 Task: Open Card Critical Path Analysis Review in Board Employee Benefits Packages to Workspace Employee Relations and add a team member Softage.3@softage.net, a label Purple, a checklist Sales Forecasting, an attachment from your google drive, a color Purple and finally, add a card description 'Develop and launch new customer feedback program for product improvements' and a comment 'This task requires us to be proactive in identifying potential risks and taking steps to mitigate them.'. Add a start date 'Jan 07, 1900' with a due date 'Jan 14, 1900'
Action: Mouse moved to (63, 278)
Screenshot: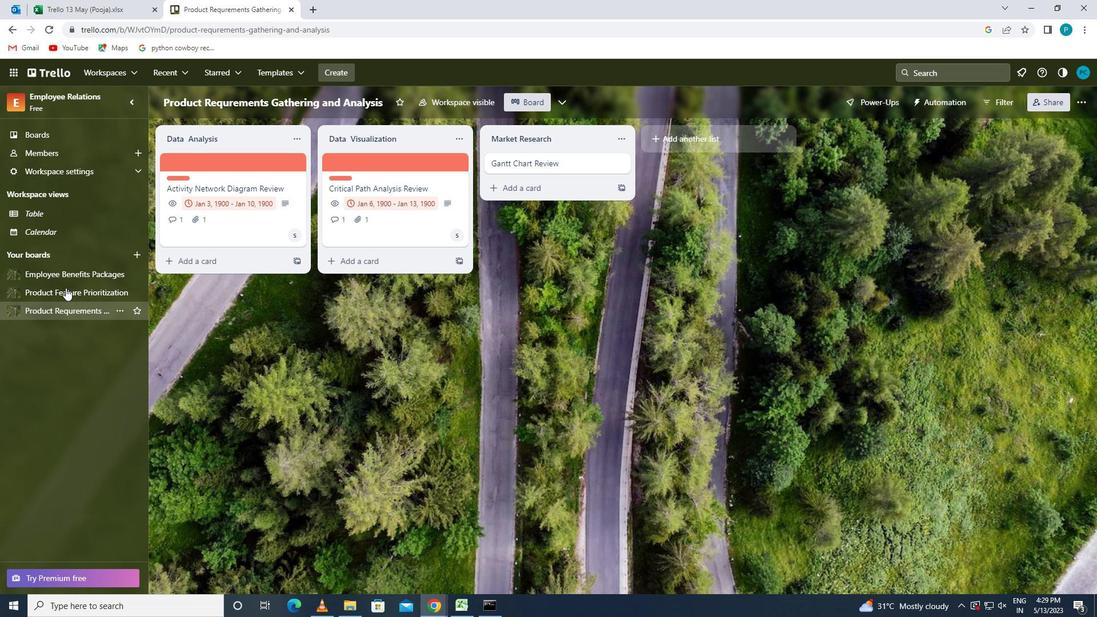 
Action: Mouse pressed left at (63, 278)
Screenshot: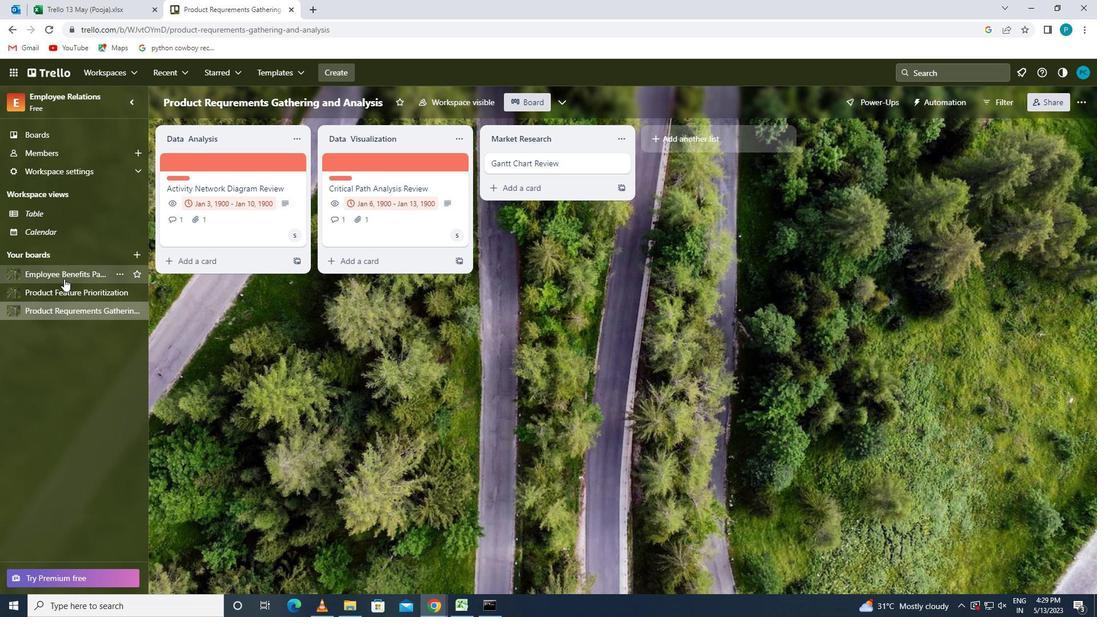 
Action: Mouse moved to (553, 154)
Screenshot: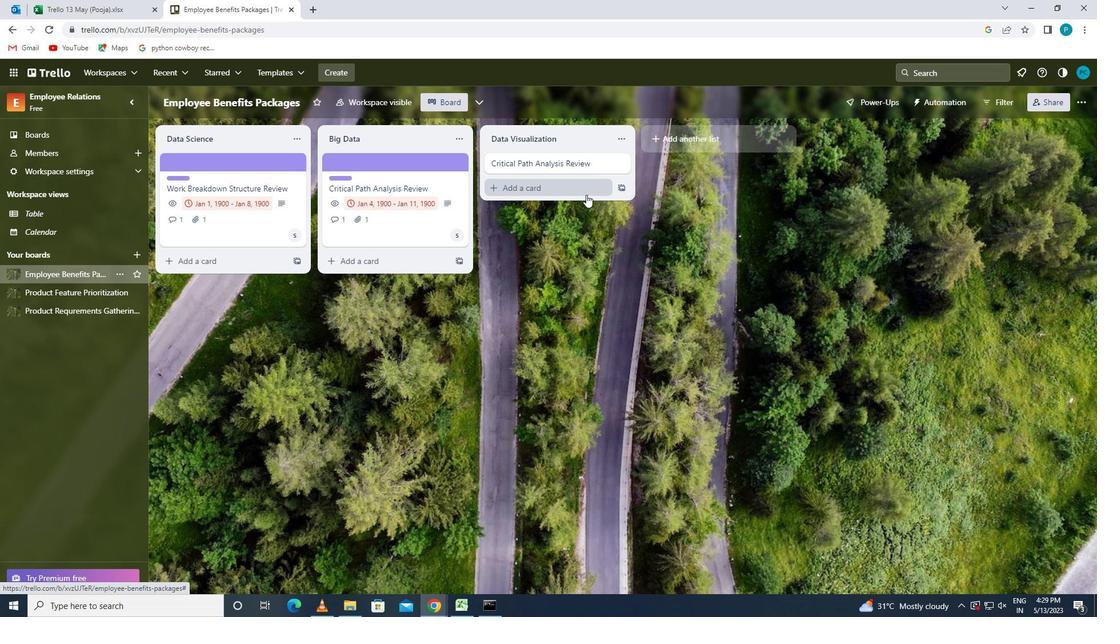 
Action: Mouse pressed left at (553, 154)
Screenshot: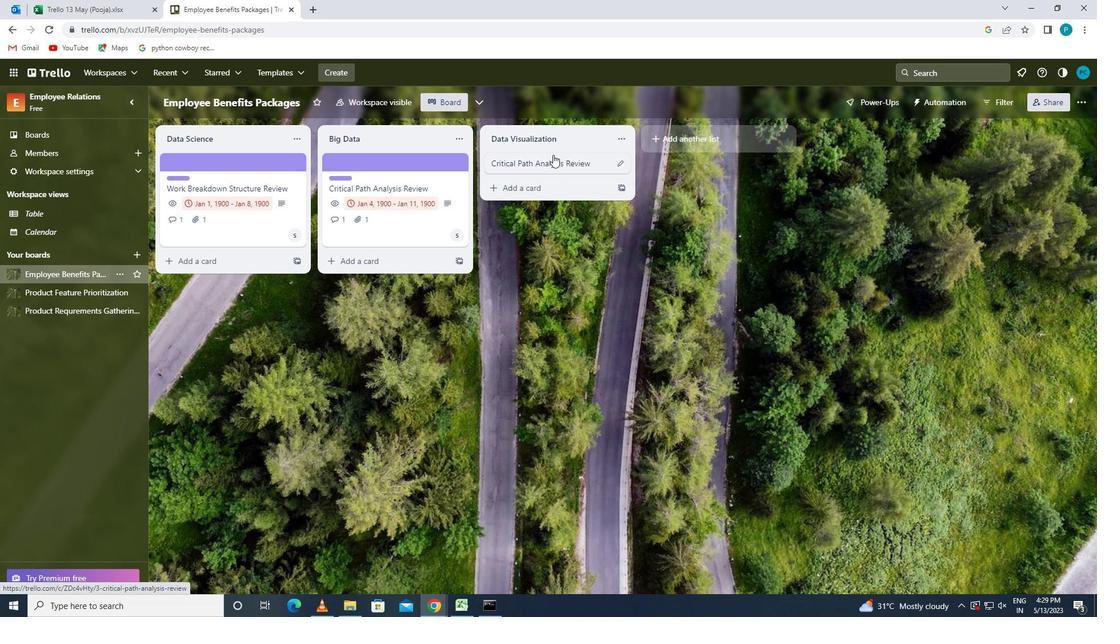 
Action: Mouse moved to (673, 201)
Screenshot: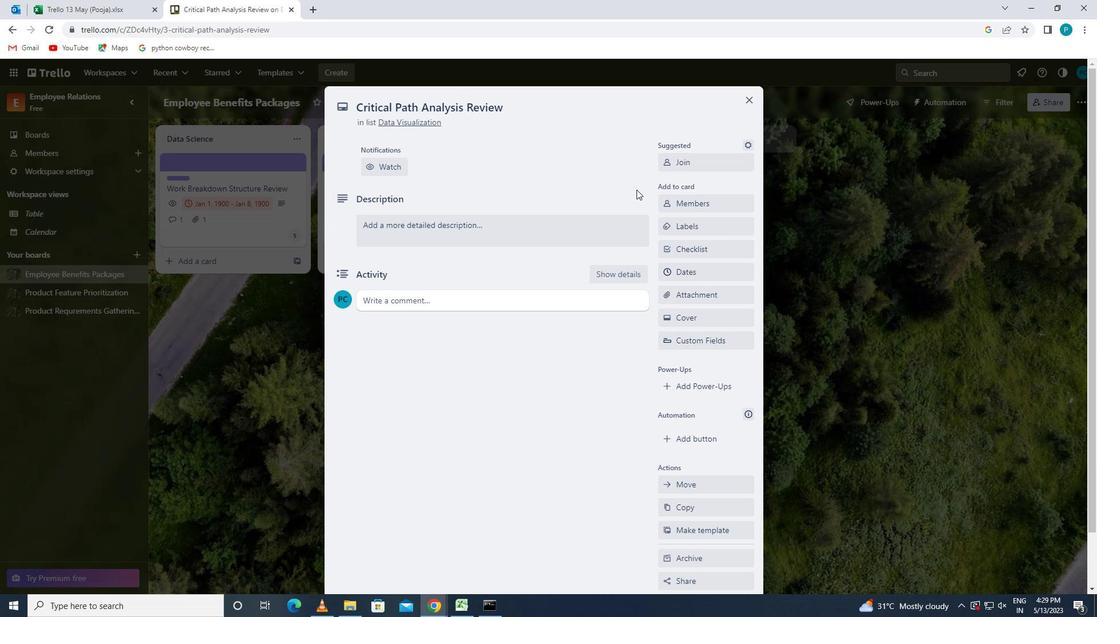 
Action: Mouse pressed left at (673, 201)
Screenshot: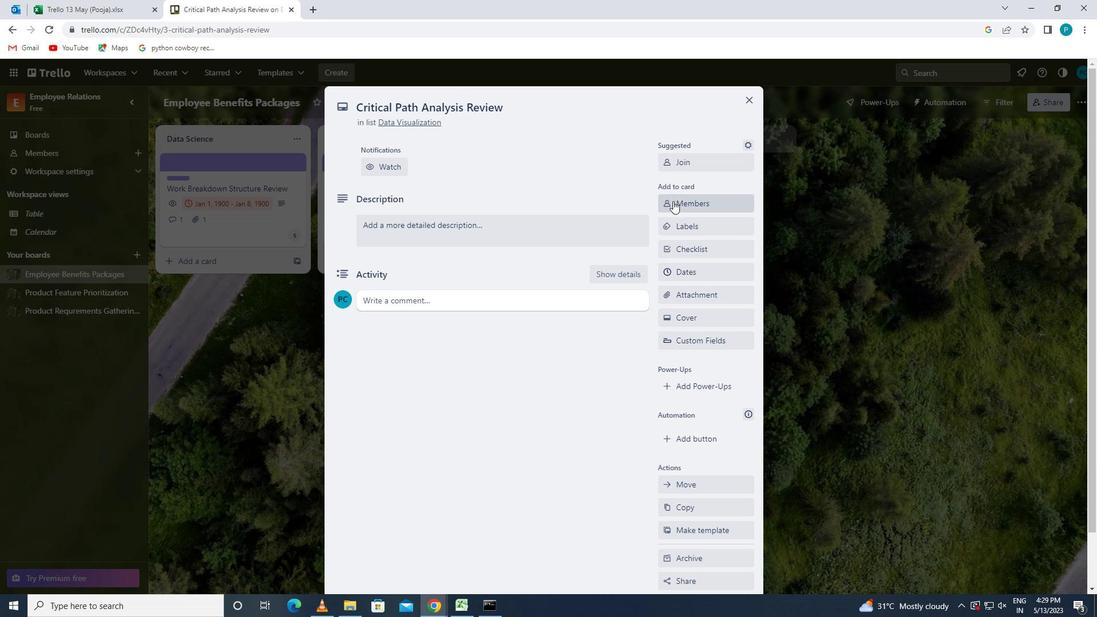 
Action: Mouse moved to (690, 253)
Screenshot: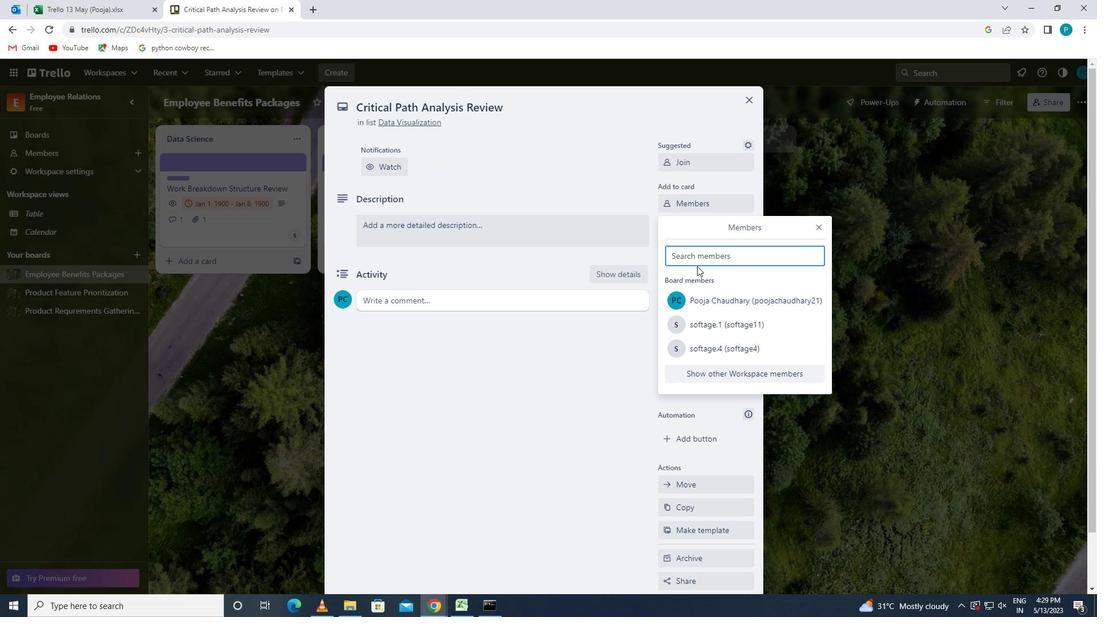 
Action: Mouse pressed left at (690, 253)
Screenshot: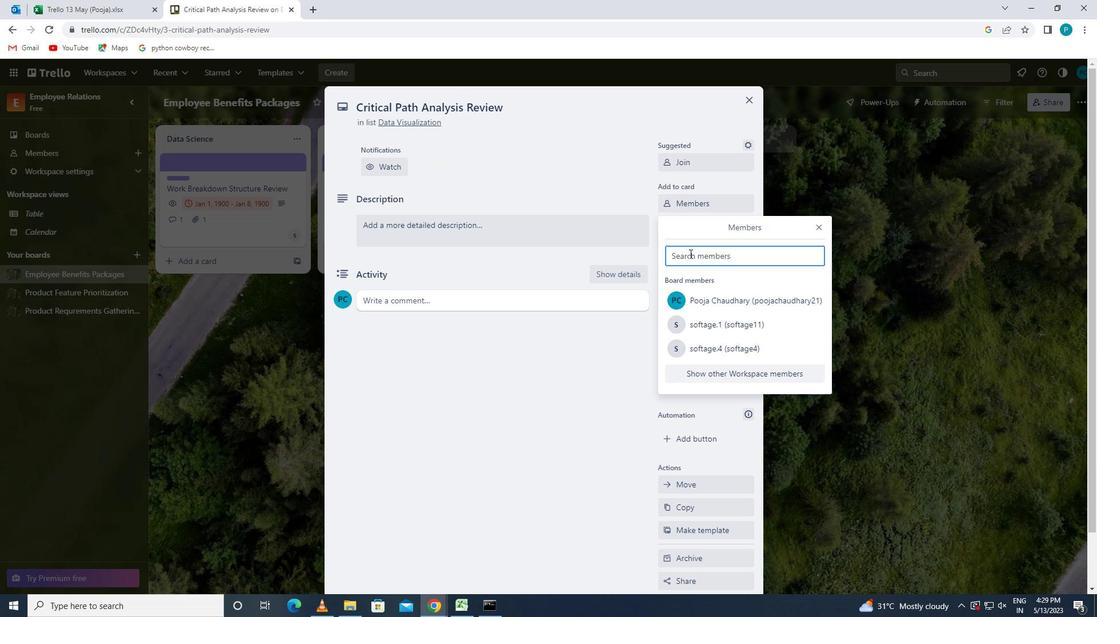 
Action: Key pressed <Key.caps_lock>s<Key.caps_lock>oftage.3
Screenshot: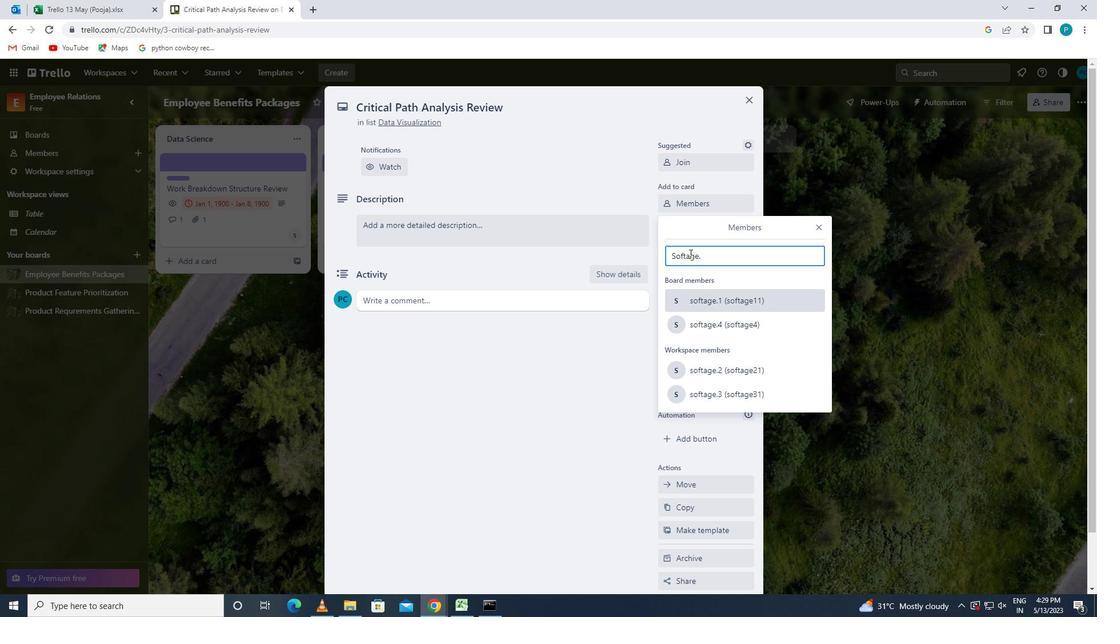 
Action: Mouse moved to (714, 350)
Screenshot: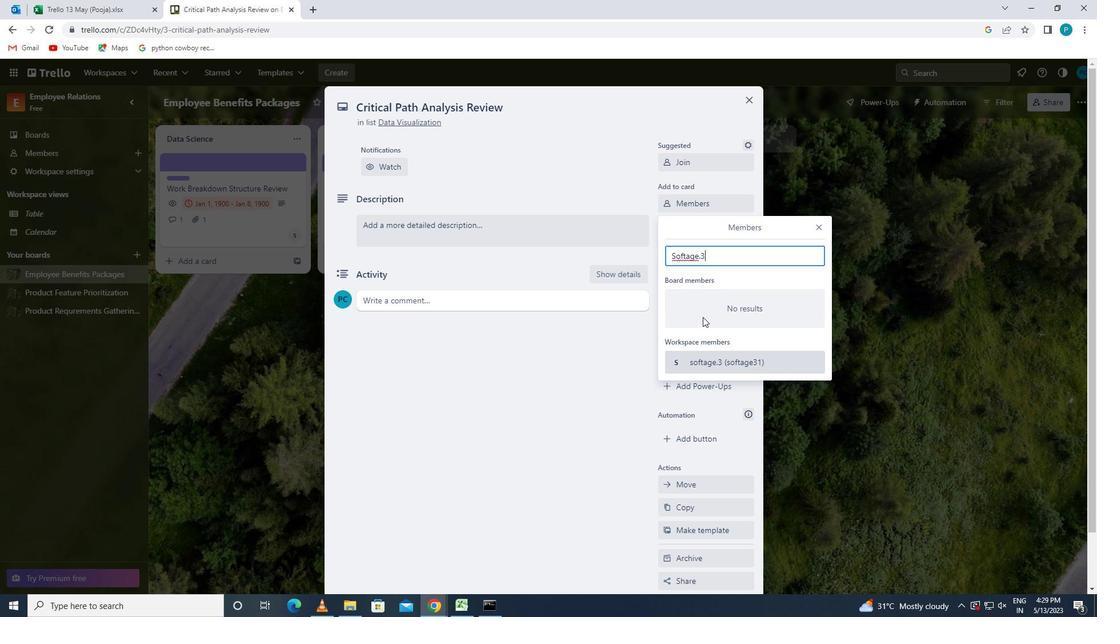 
Action: Mouse pressed left at (714, 350)
Screenshot: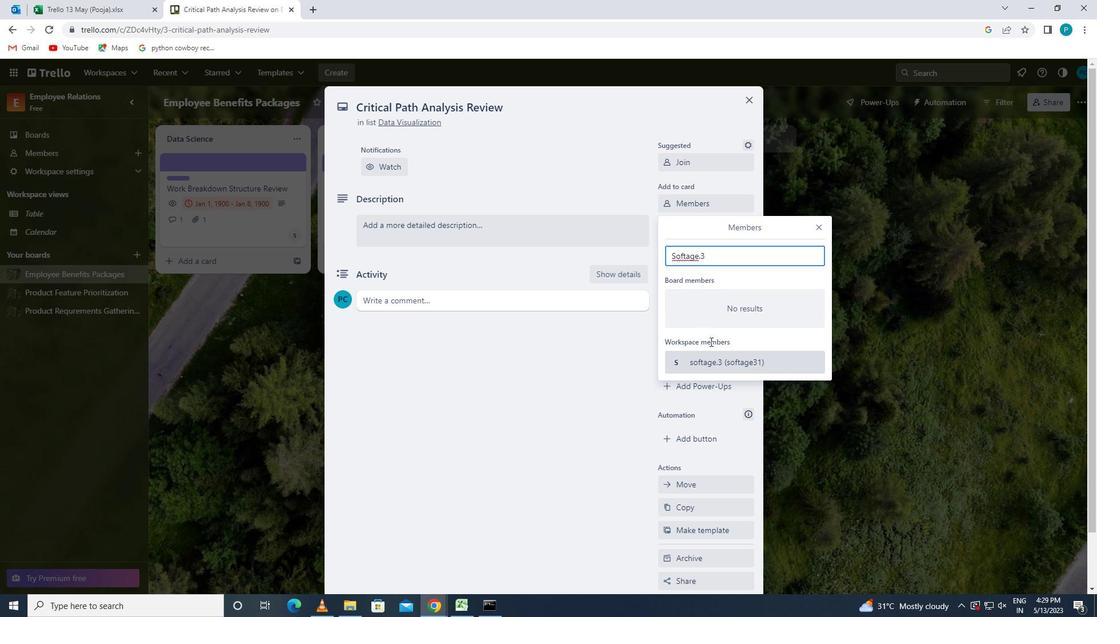 
Action: Mouse moved to (722, 364)
Screenshot: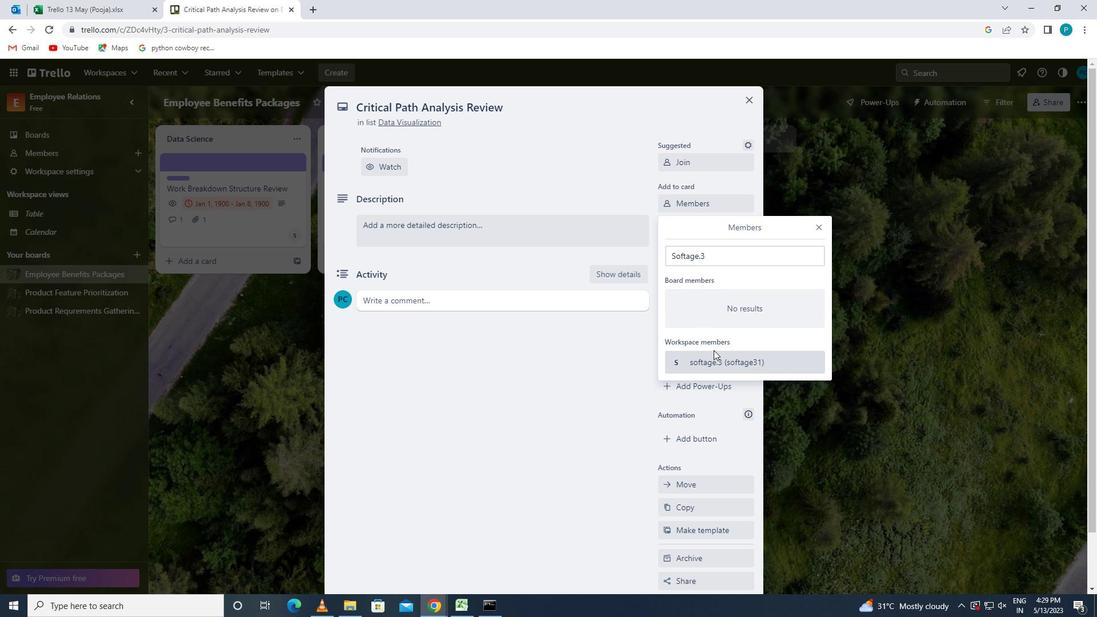 
Action: Mouse pressed left at (722, 364)
Screenshot: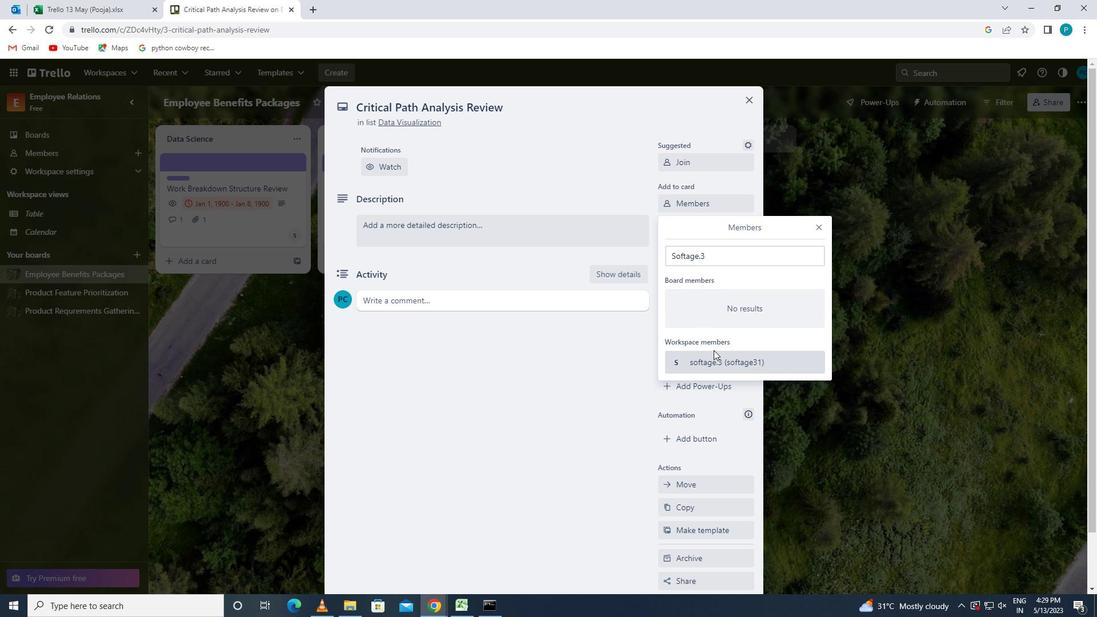
Action: Mouse moved to (817, 225)
Screenshot: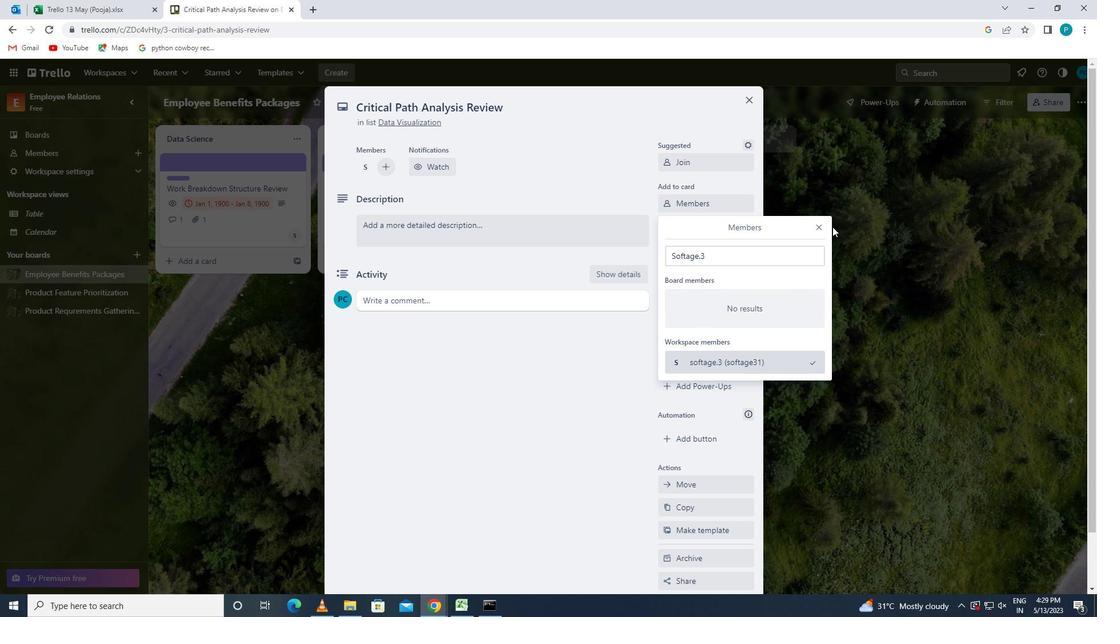 
Action: Mouse pressed left at (817, 225)
Screenshot: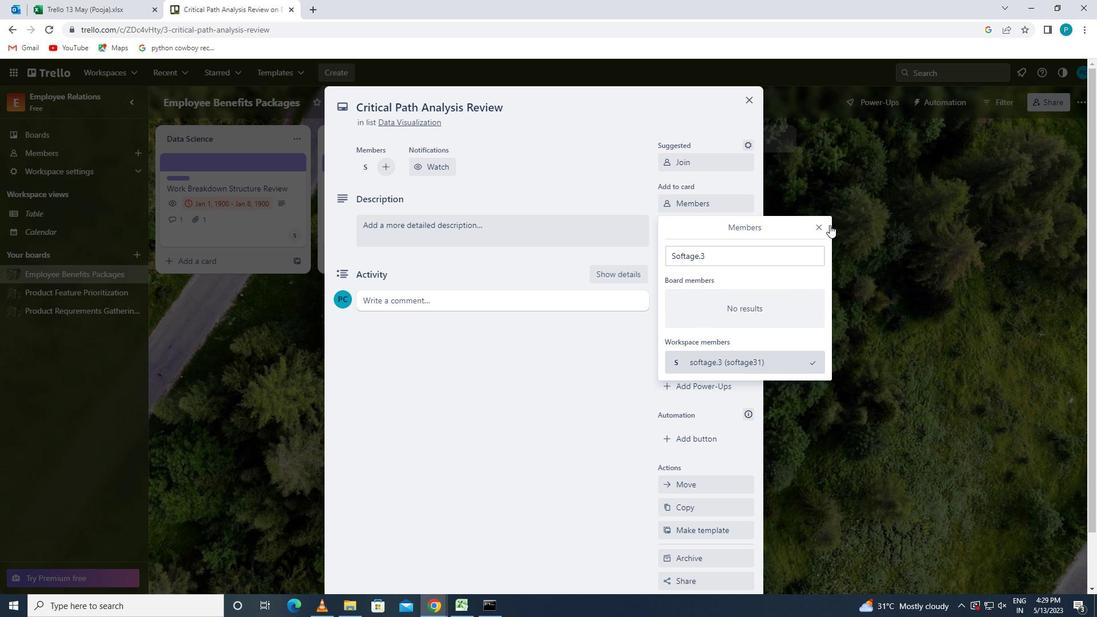 
Action: Mouse moved to (720, 226)
Screenshot: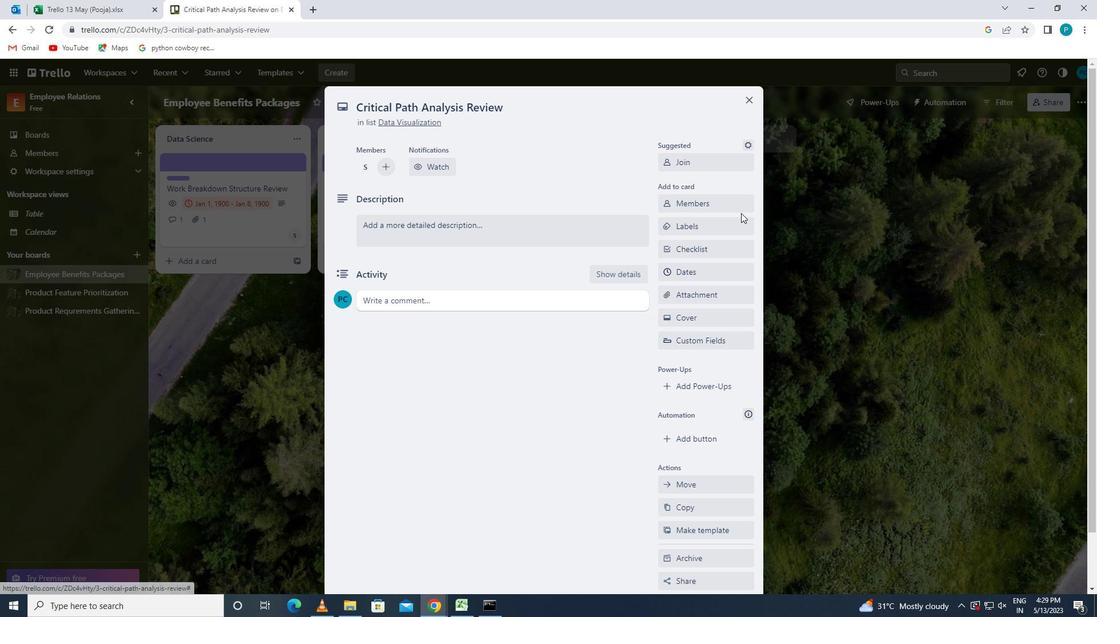 
Action: Mouse pressed left at (720, 226)
Screenshot: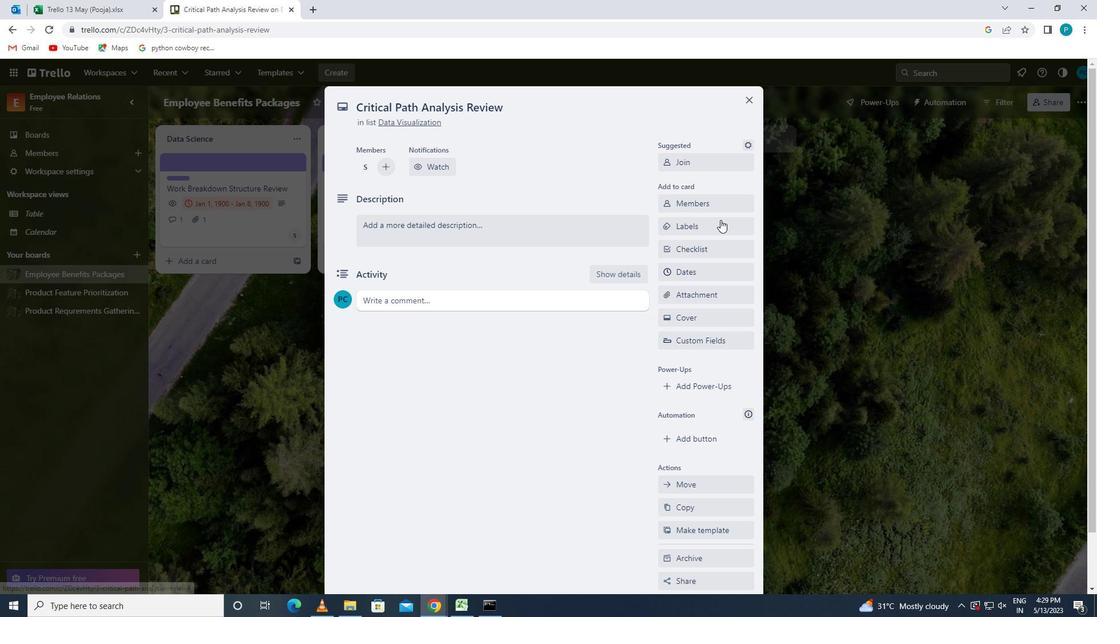 
Action: Mouse moved to (695, 445)
Screenshot: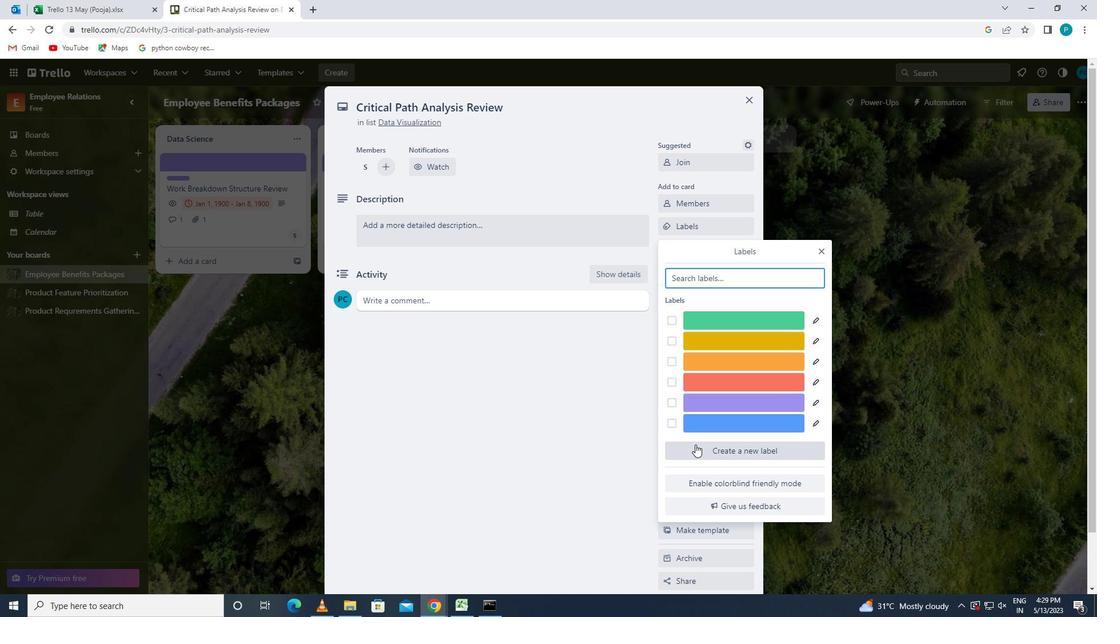 
Action: Mouse pressed left at (695, 445)
Screenshot: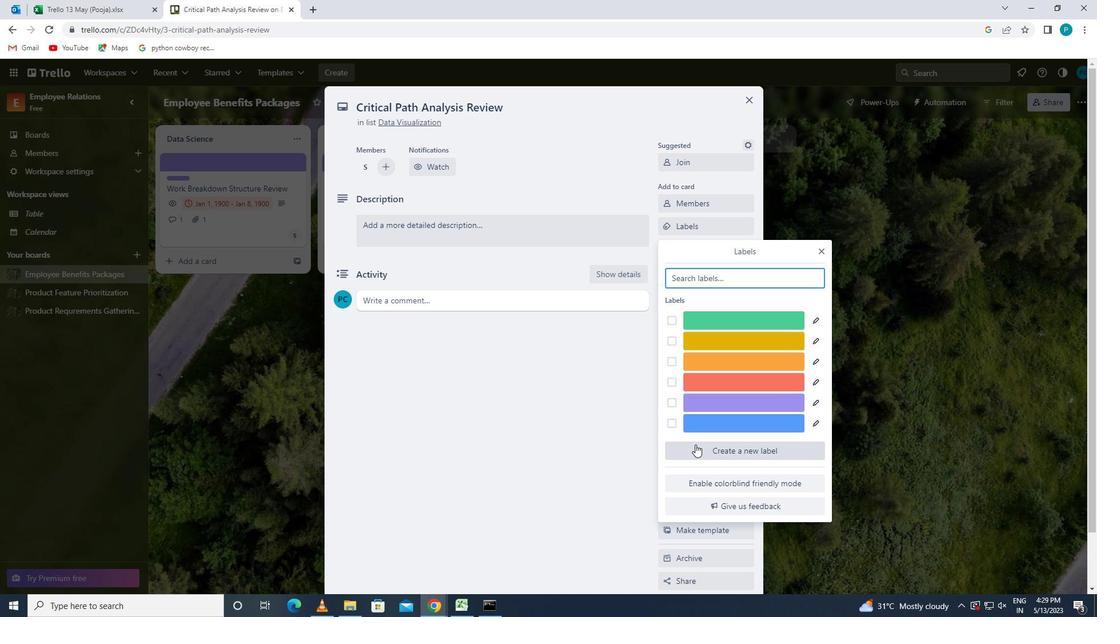 
Action: Mouse moved to (818, 421)
Screenshot: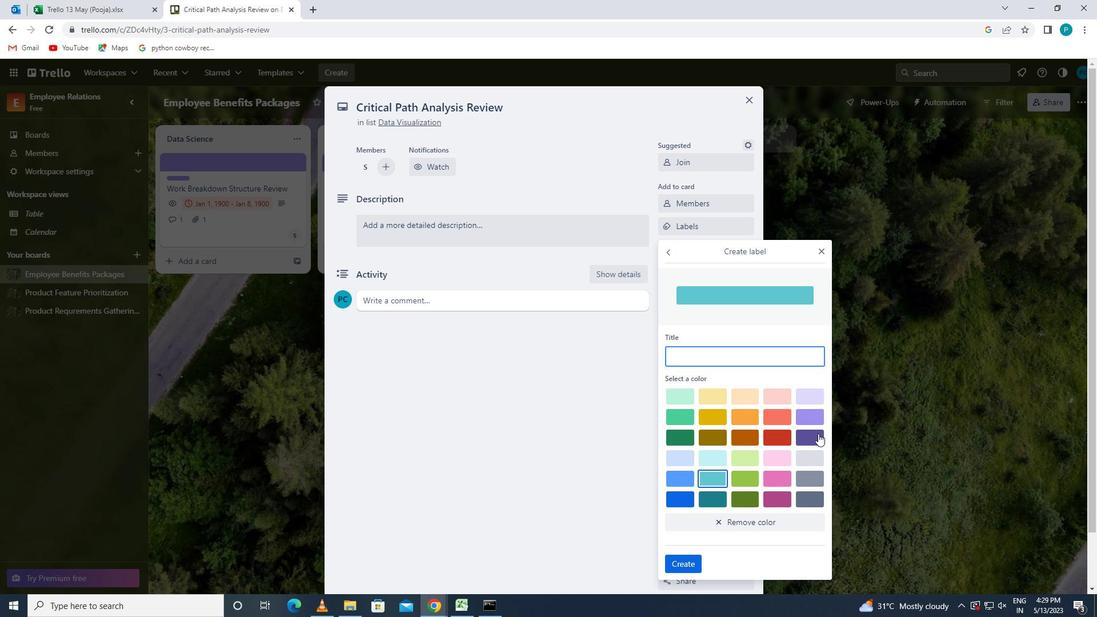 
Action: Mouse pressed left at (818, 421)
Screenshot: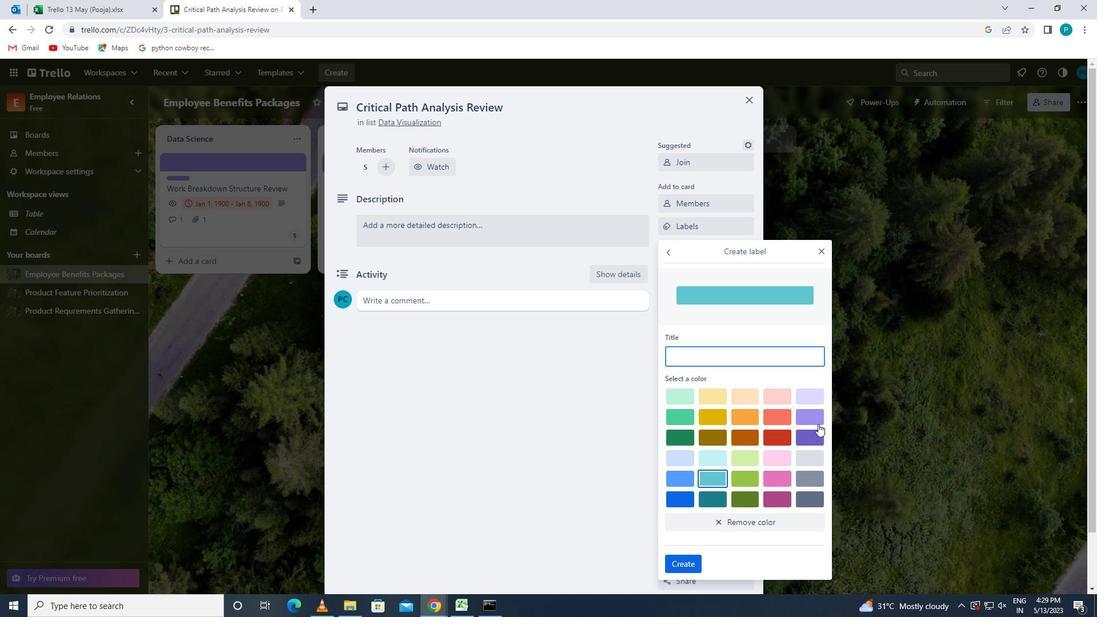 
Action: Mouse moved to (684, 562)
Screenshot: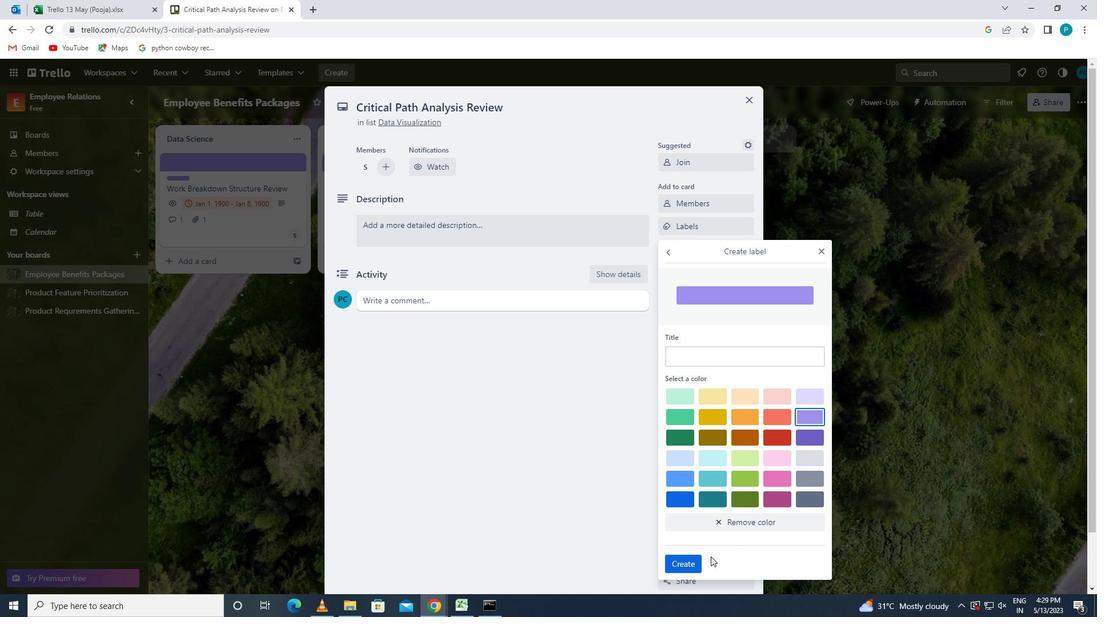
Action: Mouse pressed left at (684, 562)
Screenshot: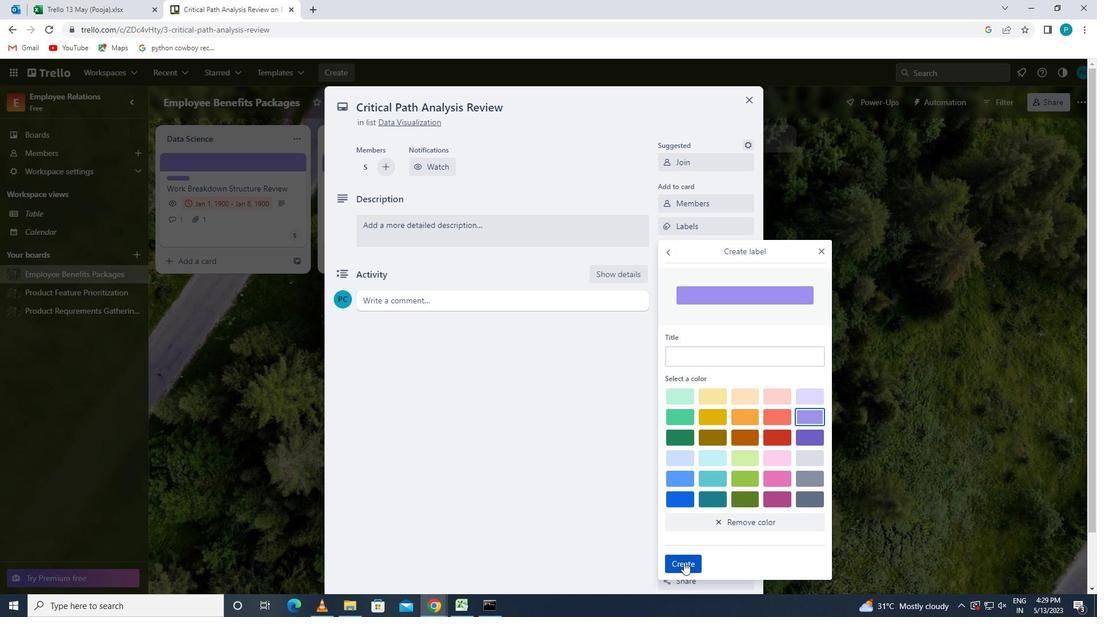 
Action: Mouse moved to (823, 249)
Screenshot: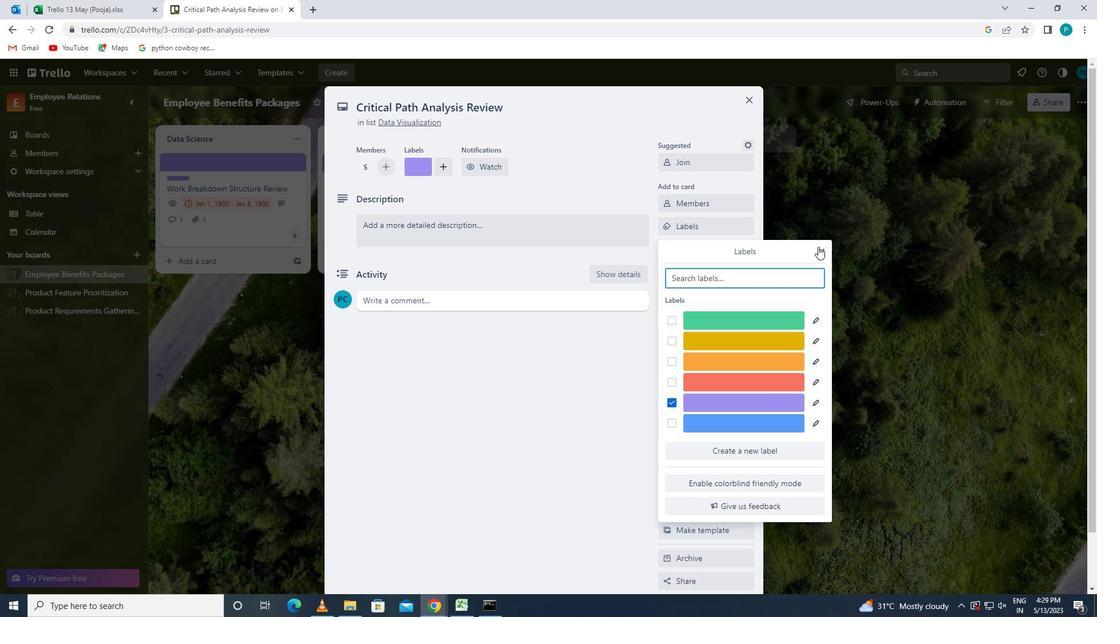 
Action: Mouse pressed left at (823, 249)
Screenshot: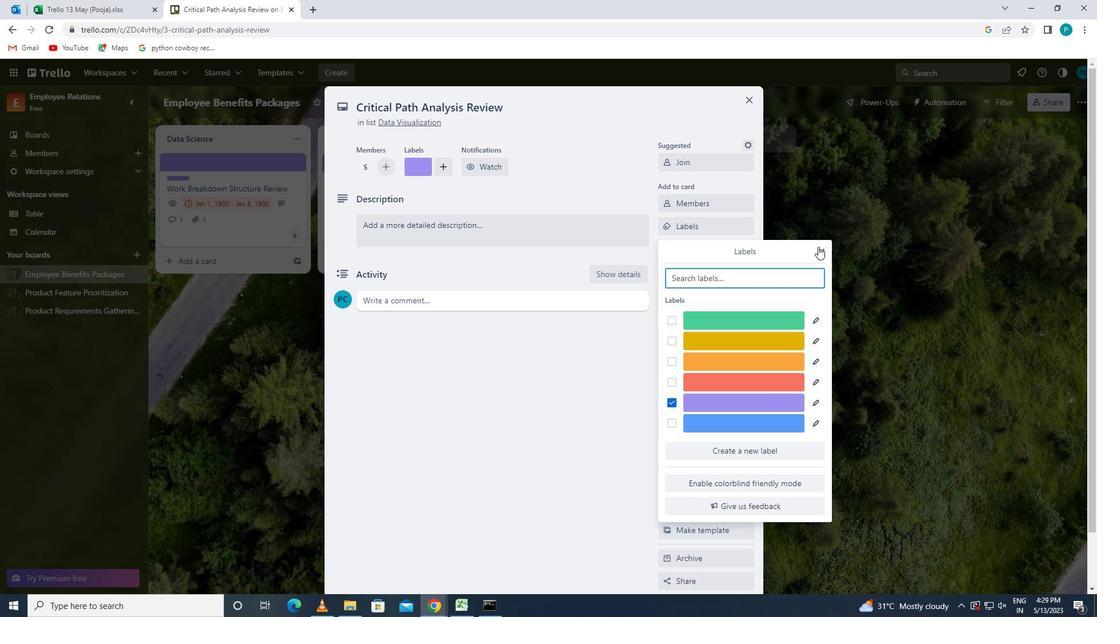 
Action: Mouse moved to (692, 254)
Screenshot: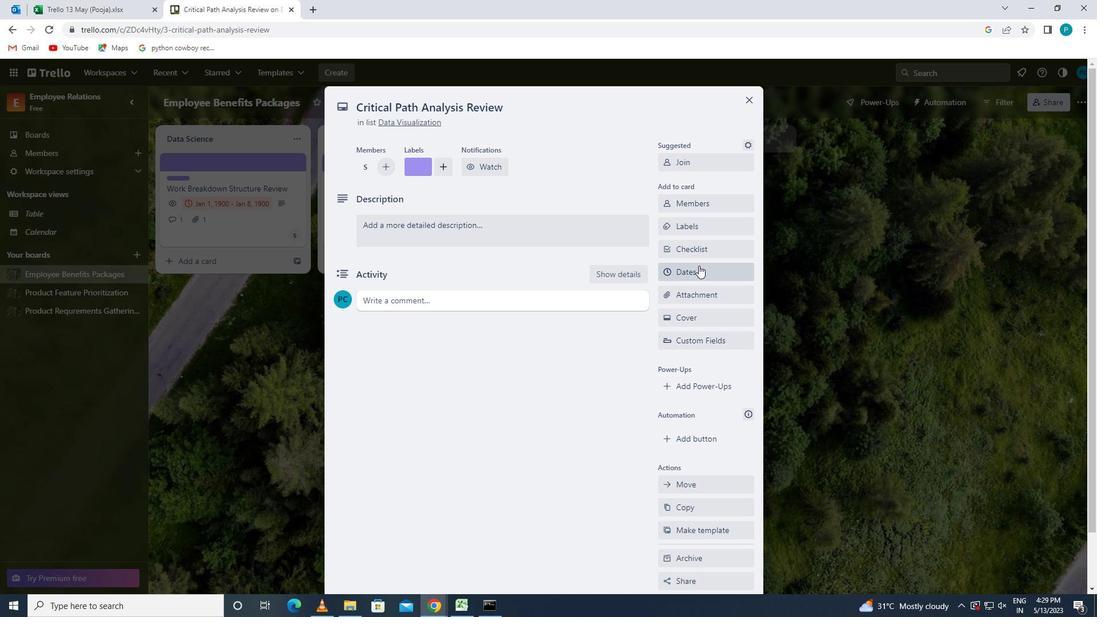 
Action: Mouse pressed left at (692, 254)
Screenshot: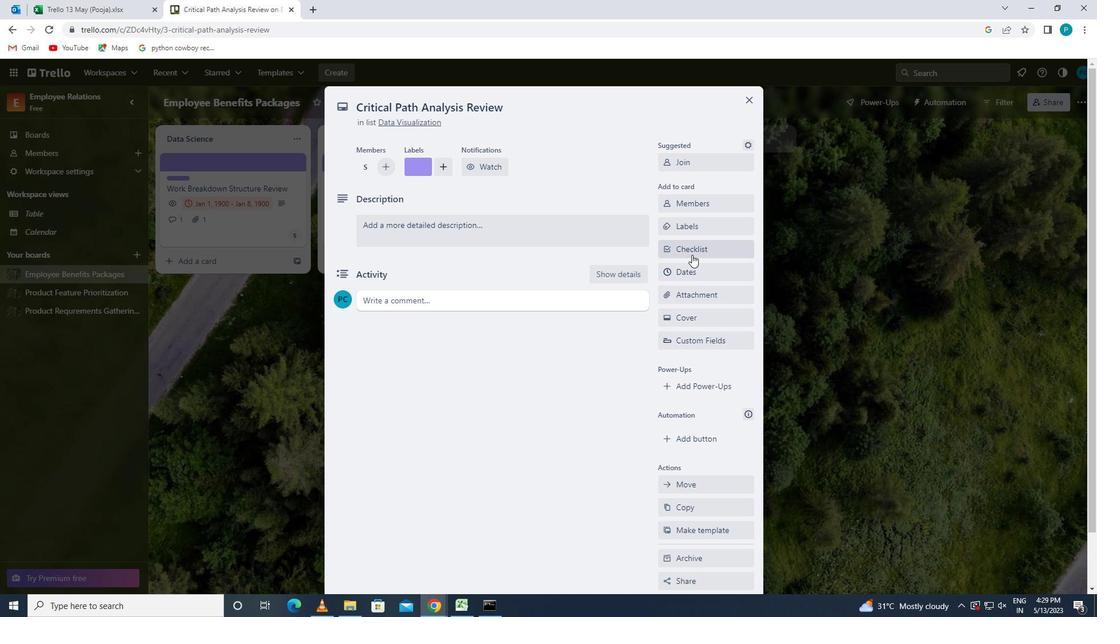 
Action: Mouse moved to (691, 319)
Screenshot: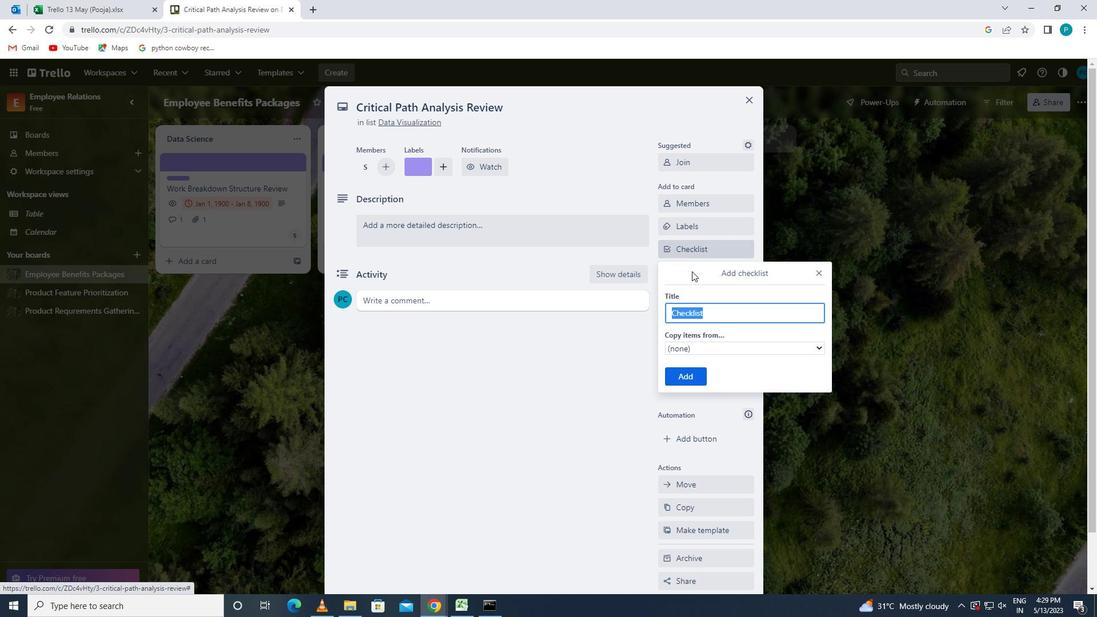 
Action: Key pressed <Key.caps_lock>s<Key.caps_lock>a
Screenshot: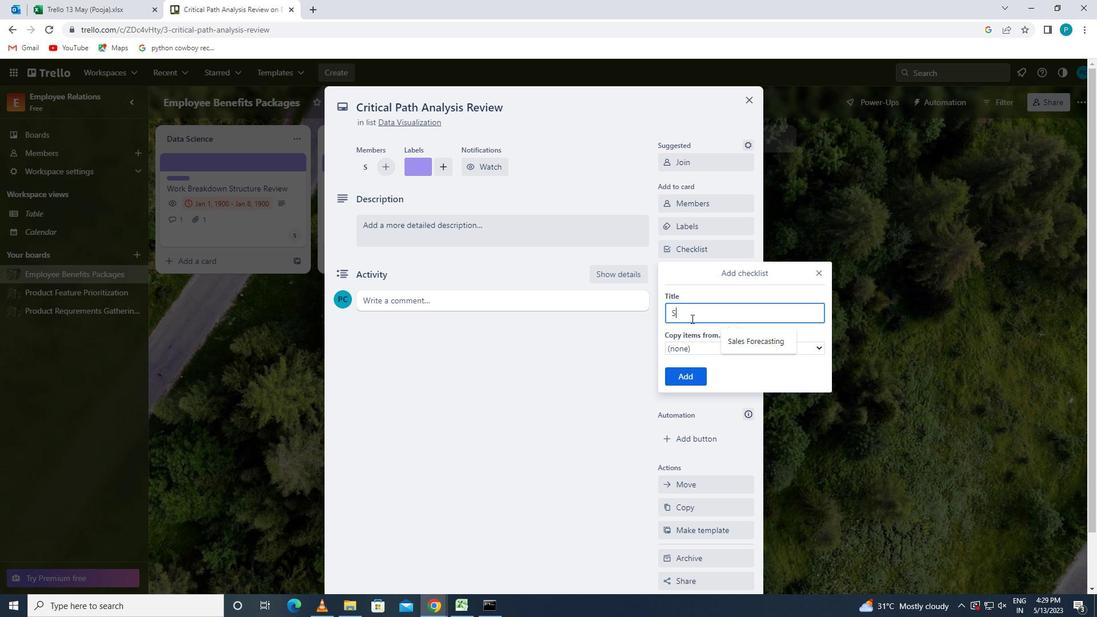 
Action: Mouse moved to (749, 341)
Screenshot: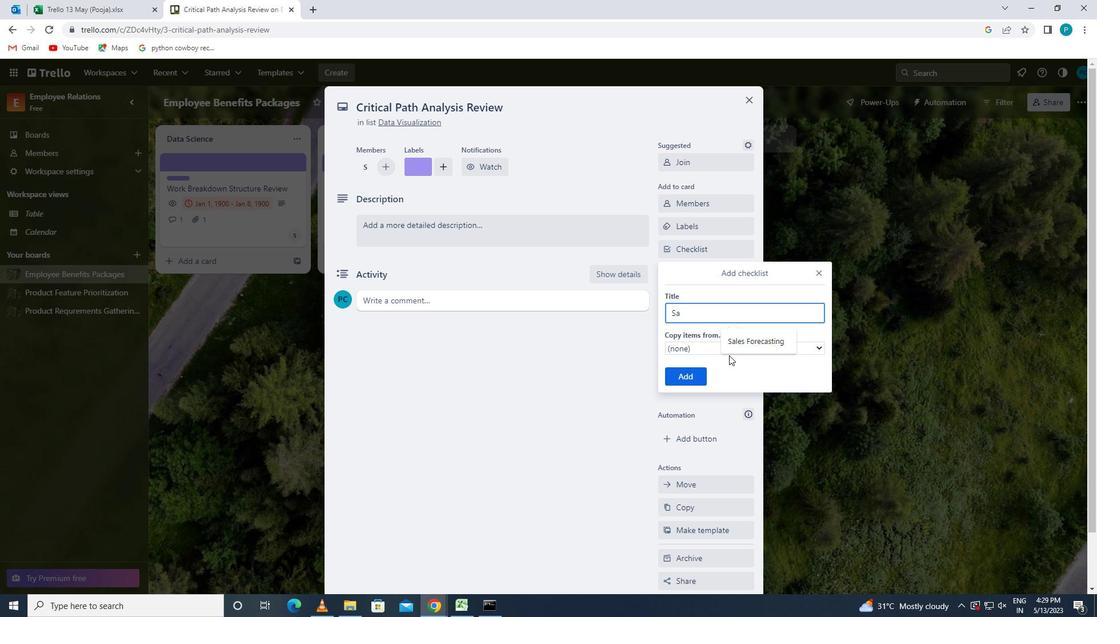 
Action: Mouse pressed left at (749, 341)
Screenshot: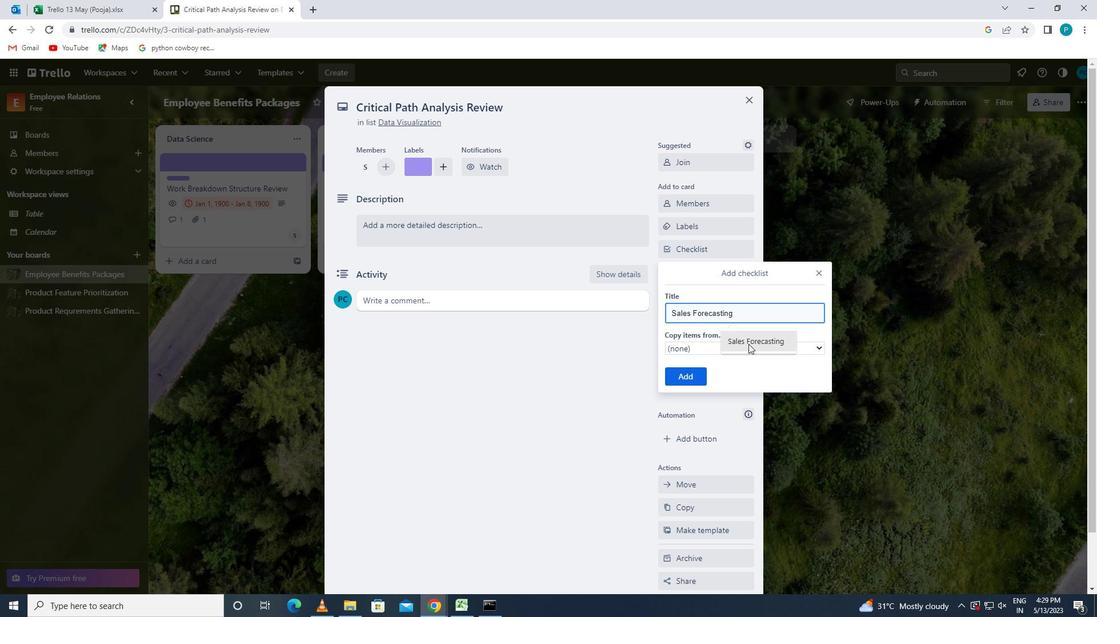 
Action: Mouse moved to (690, 376)
Screenshot: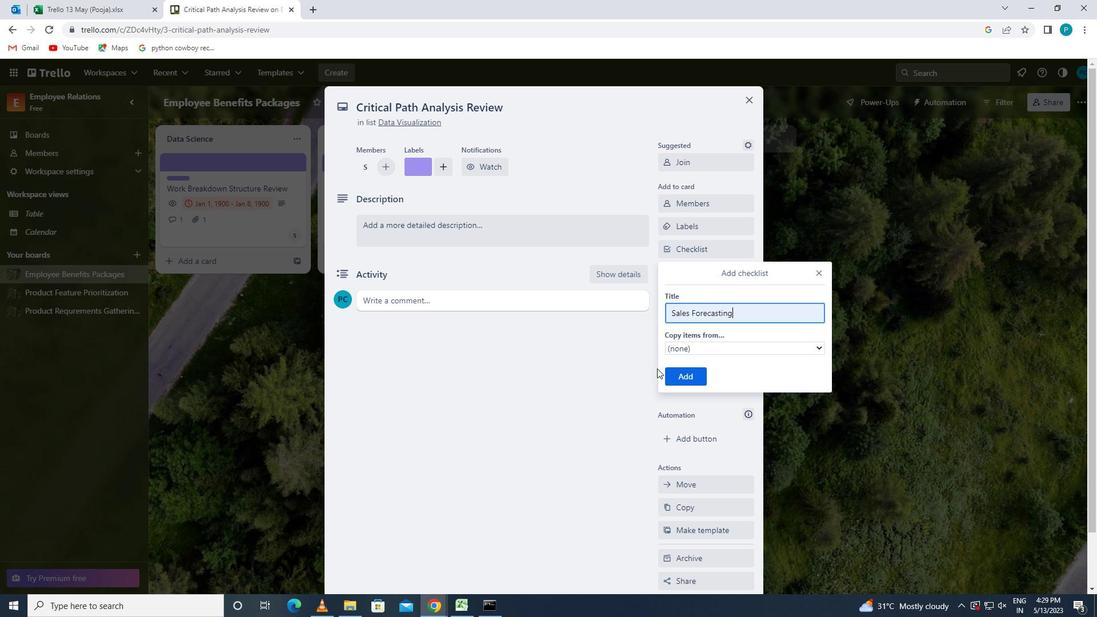 
Action: Mouse pressed left at (690, 376)
Screenshot: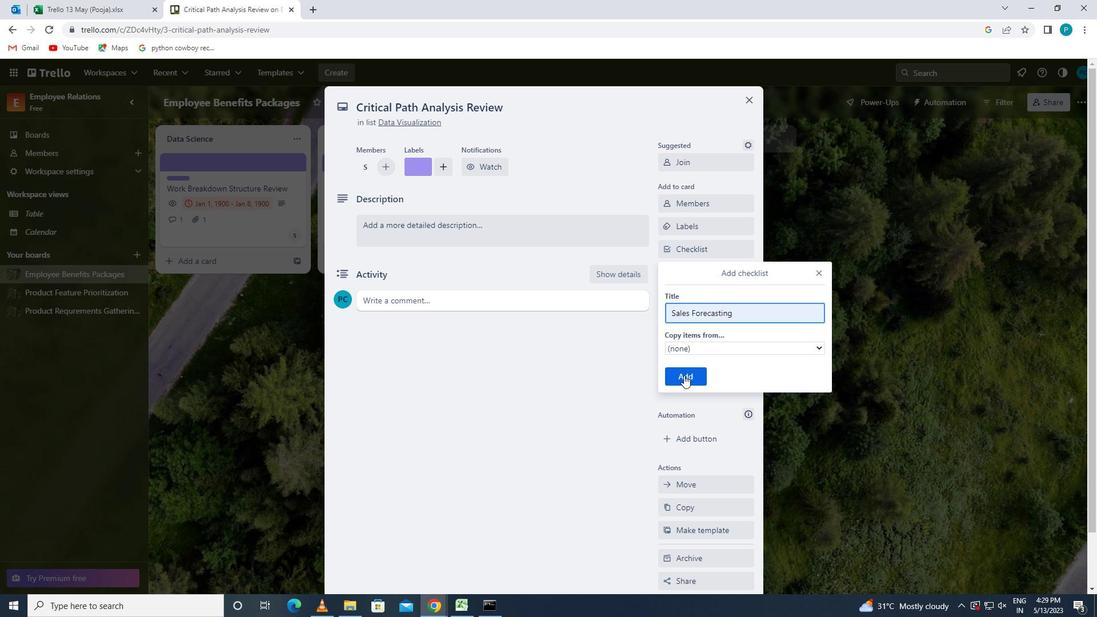 
Action: Mouse moved to (692, 300)
Screenshot: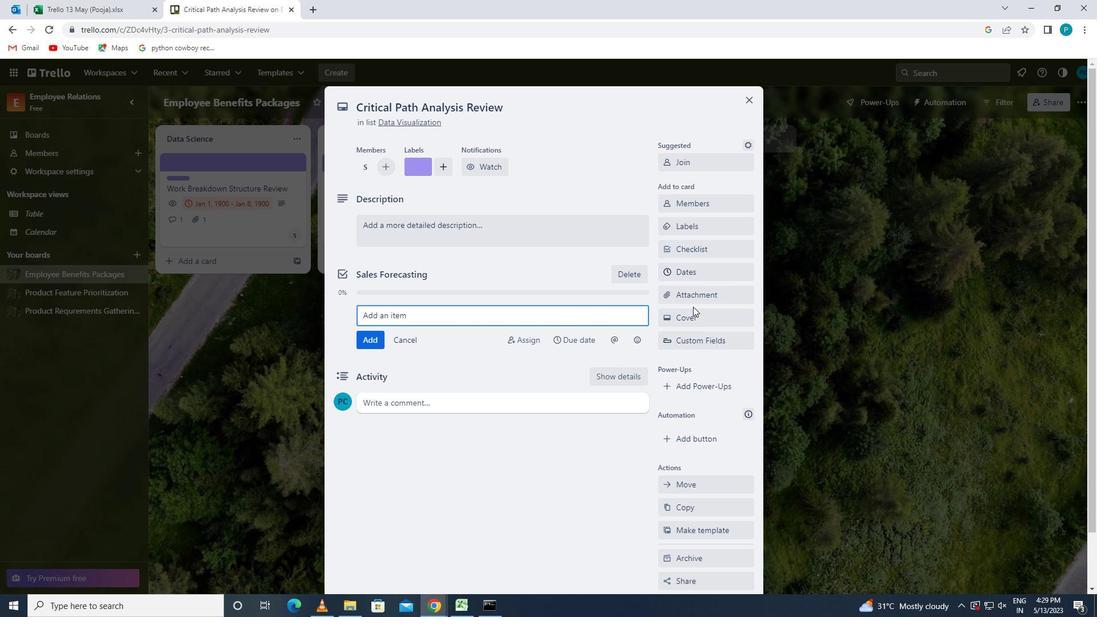 
Action: Mouse pressed left at (692, 300)
Screenshot: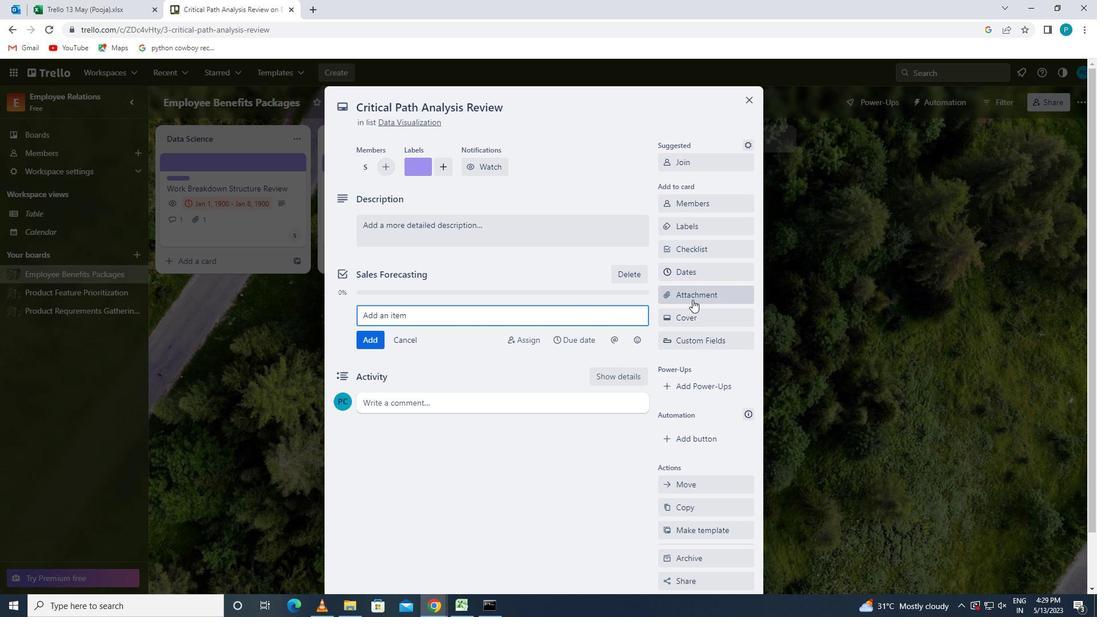 
Action: Mouse moved to (694, 383)
Screenshot: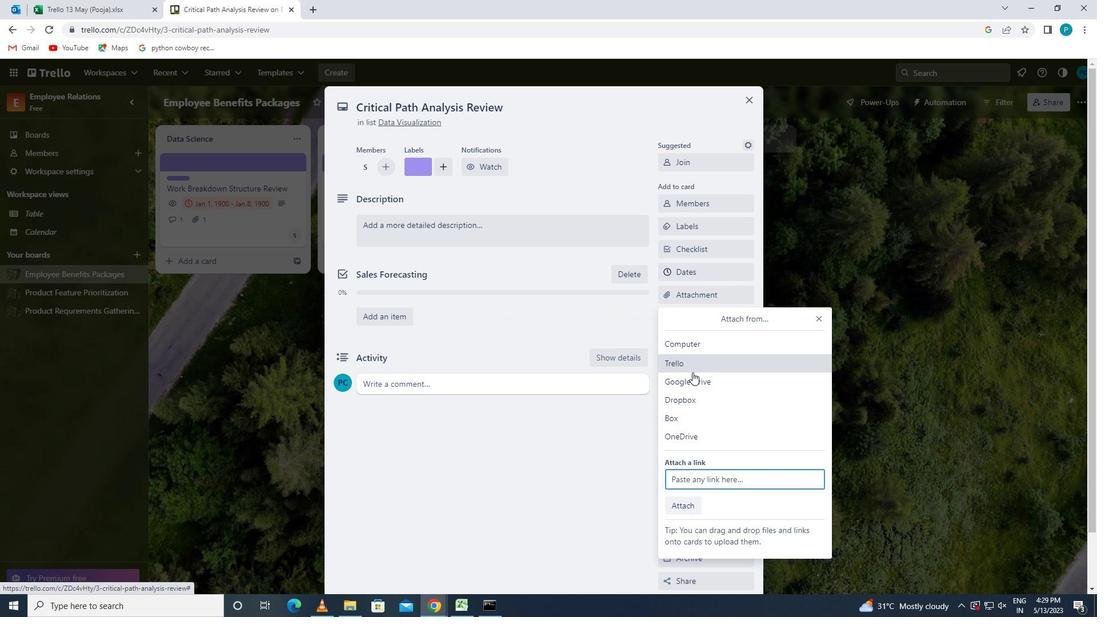 
Action: Mouse pressed left at (694, 383)
Screenshot: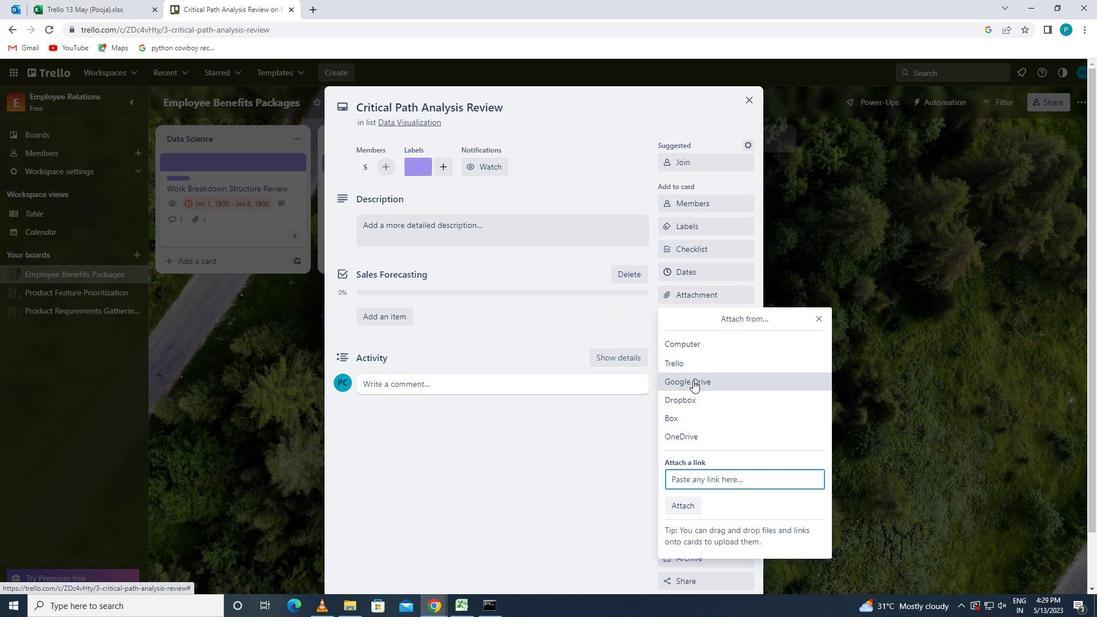 
Action: Mouse moved to (341, 288)
Screenshot: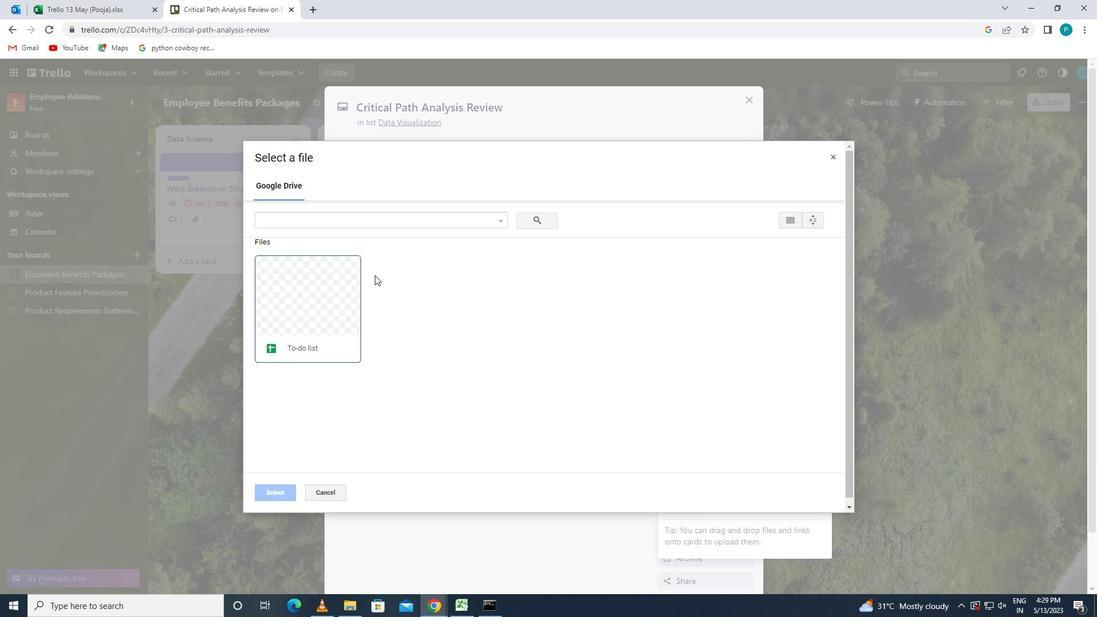 
Action: Mouse pressed left at (341, 288)
Screenshot: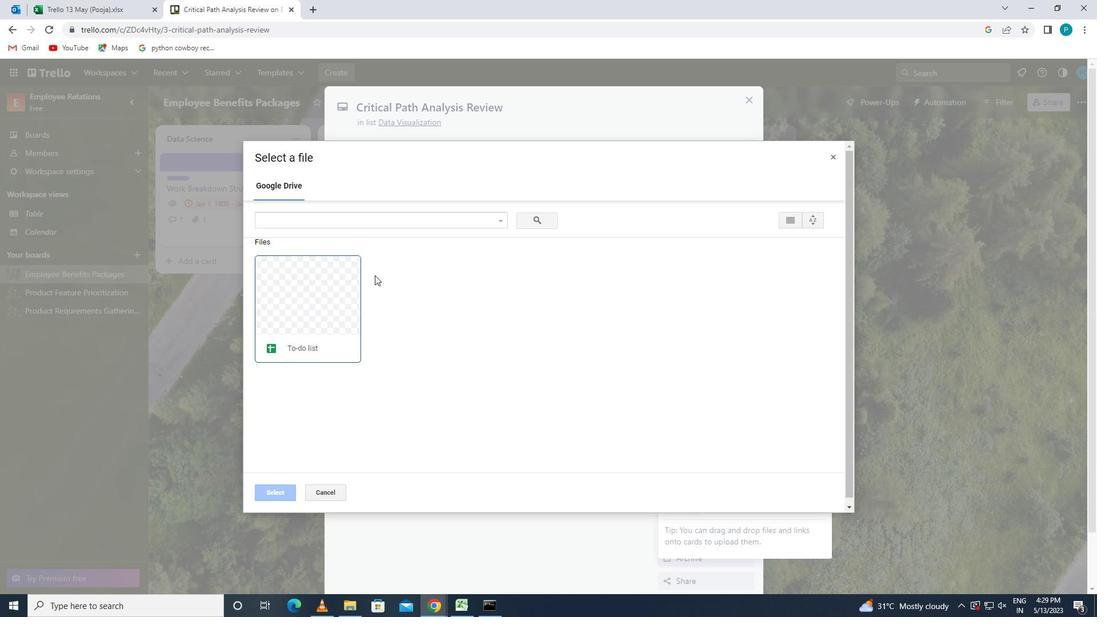
Action: Mouse moved to (285, 496)
Screenshot: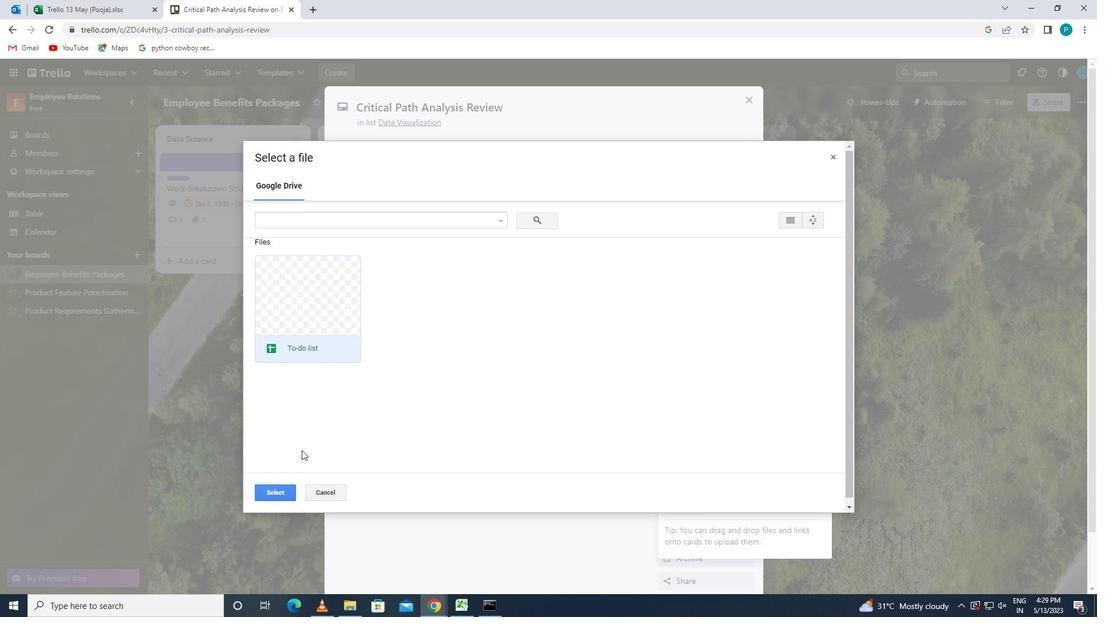 
Action: Mouse pressed left at (285, 496)
Screenshot: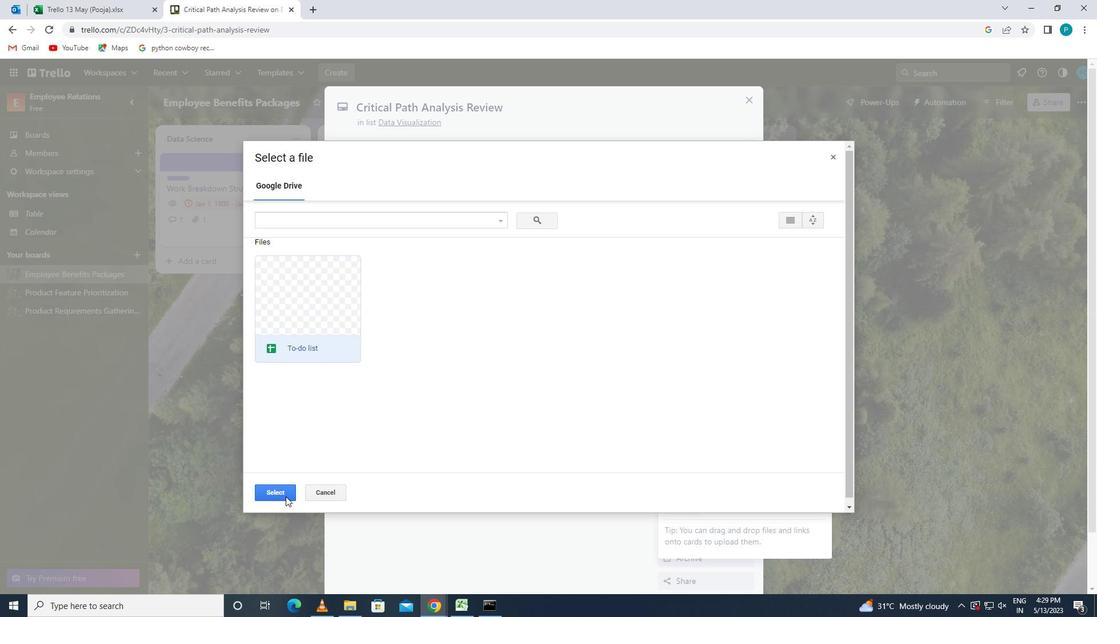 
Action: Mouse moved to (738, 320)
Screenshot: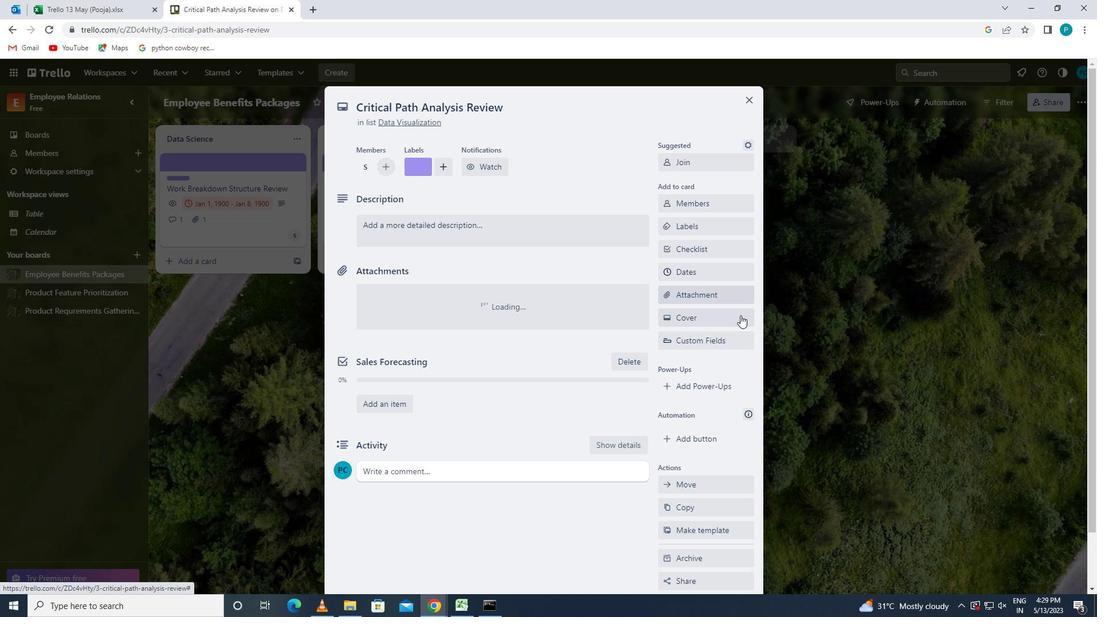 
Action: Mouse pressed left at (738, 320)
Screenshot: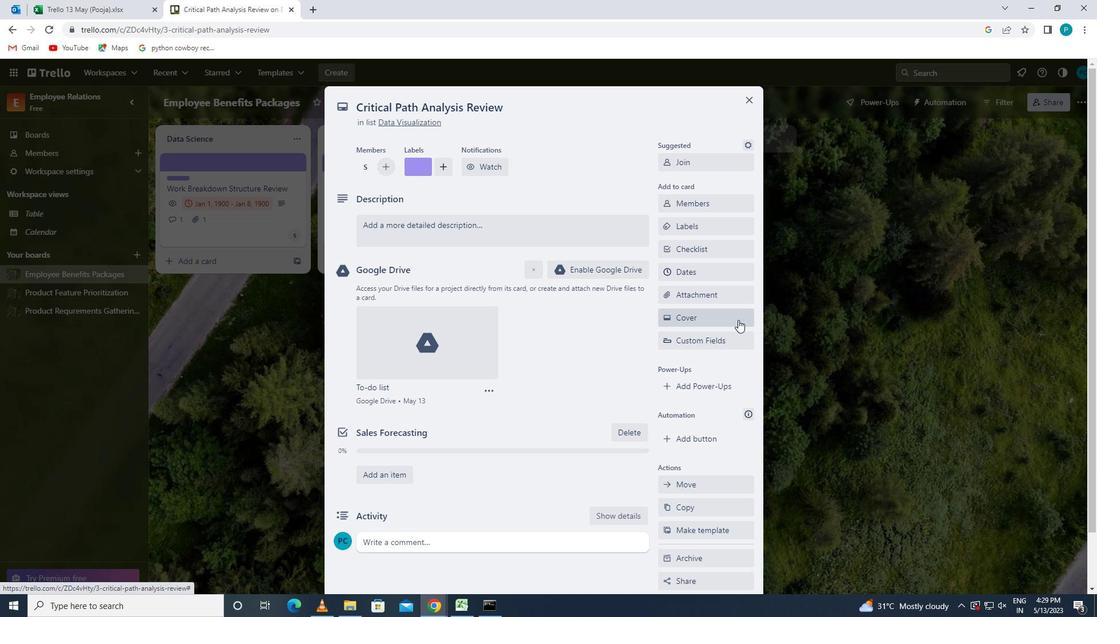 
Action: Mouse moved to (826, 359)
Screenshot: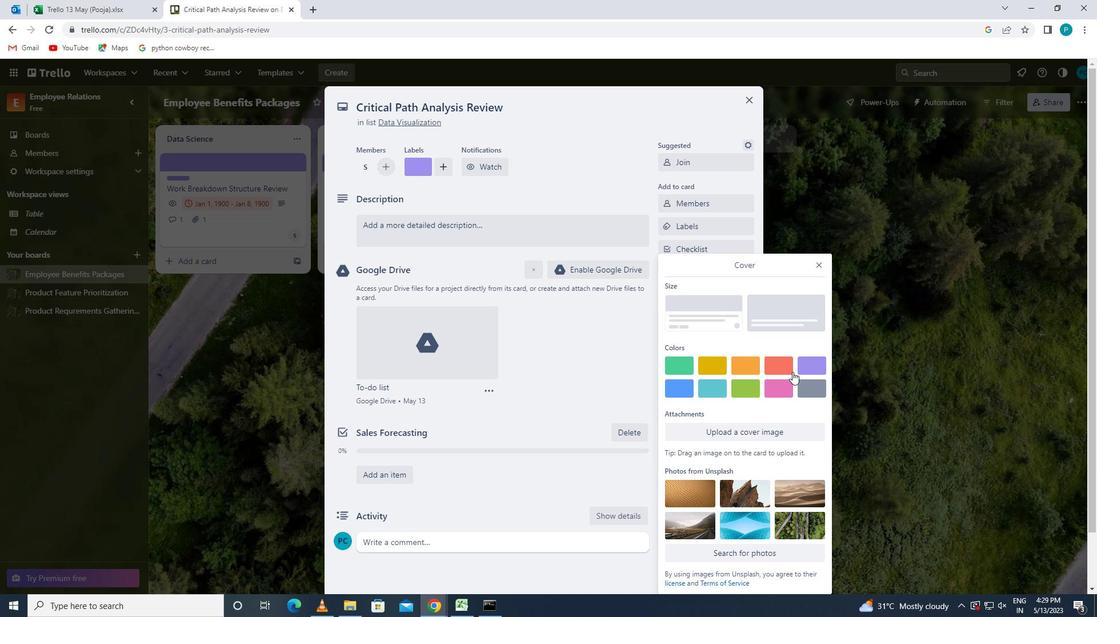 
Action: Mouse pressed left at (826, 359)
Screenshot: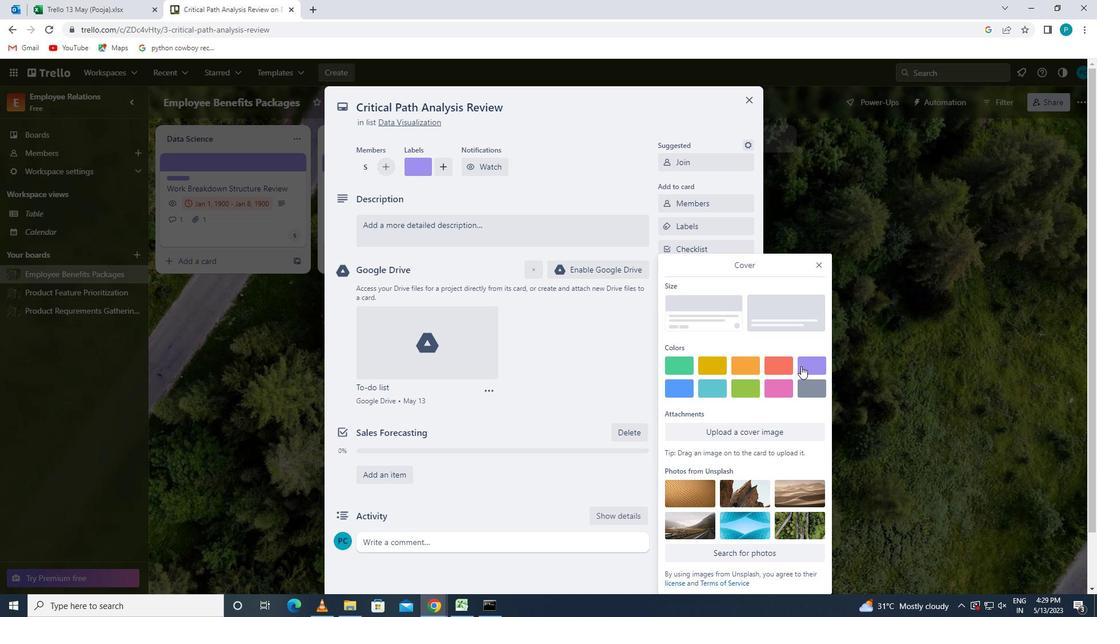 
Action: Mouse moved to (809, 366)
Screenshot: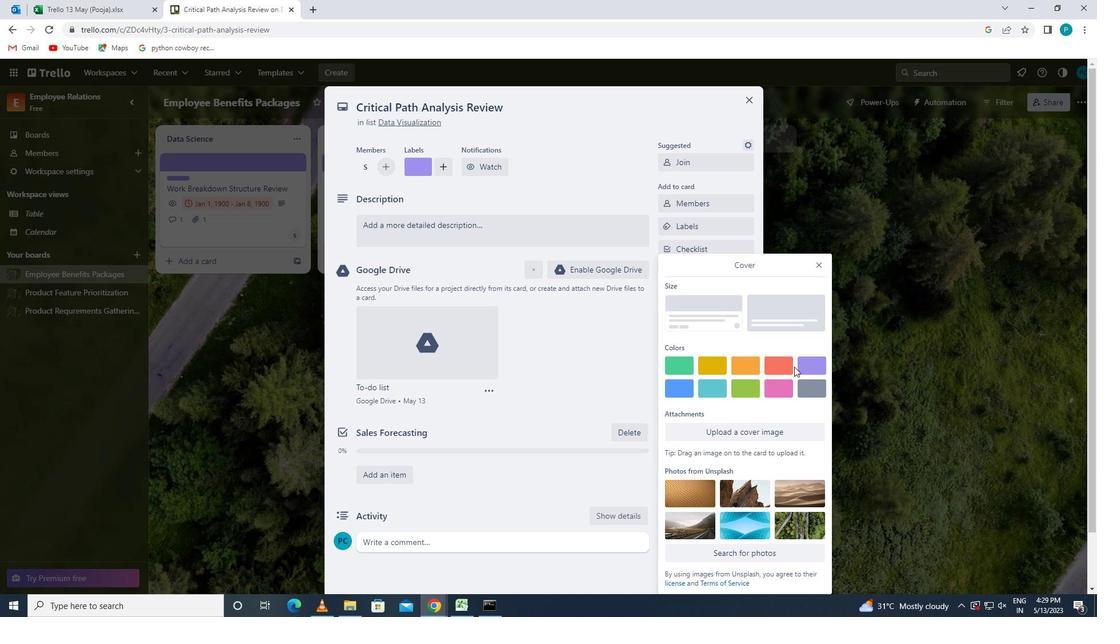 
Action: Mouse pressed left at (809, 366)
Screenshot: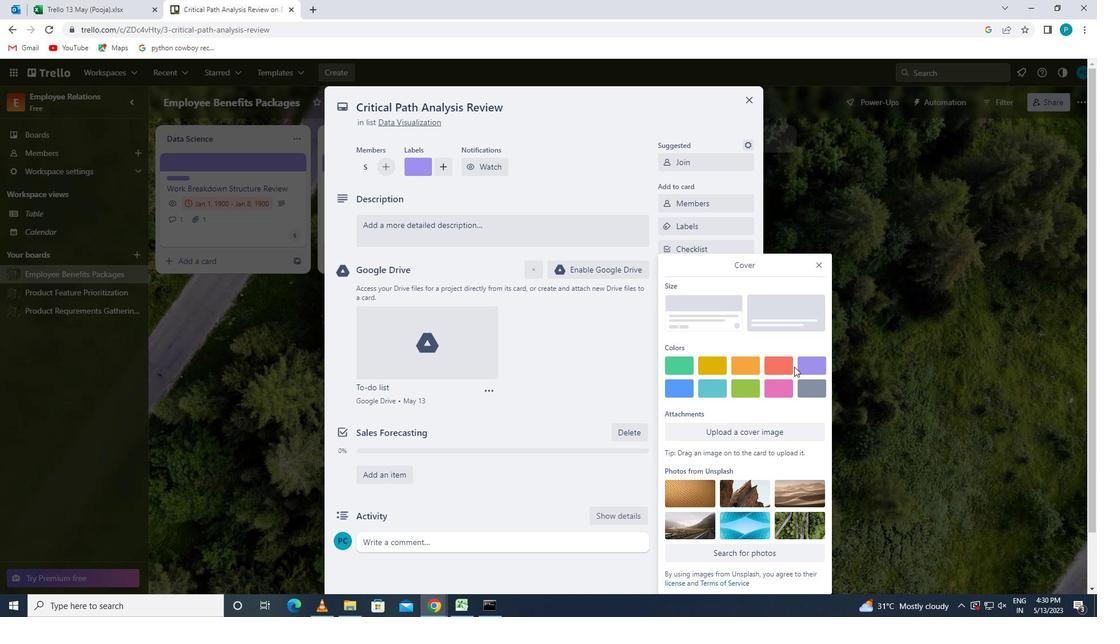 
Action: Mouse moved to (818, 242)
Screenshot: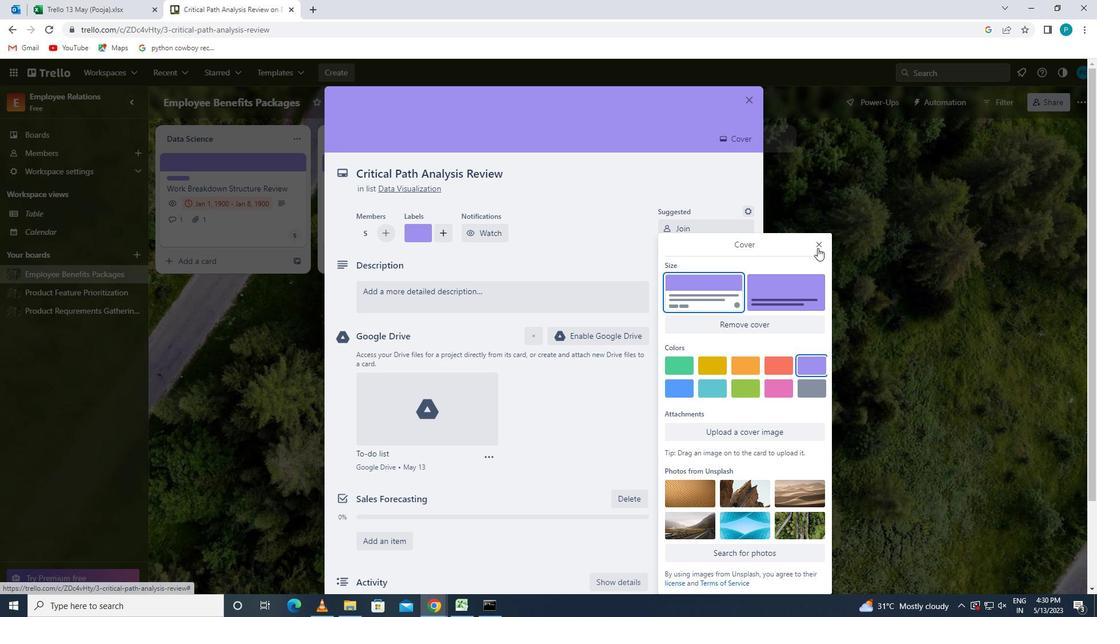 
Action: Mouse pressed left at (818, 242)
Screenshot: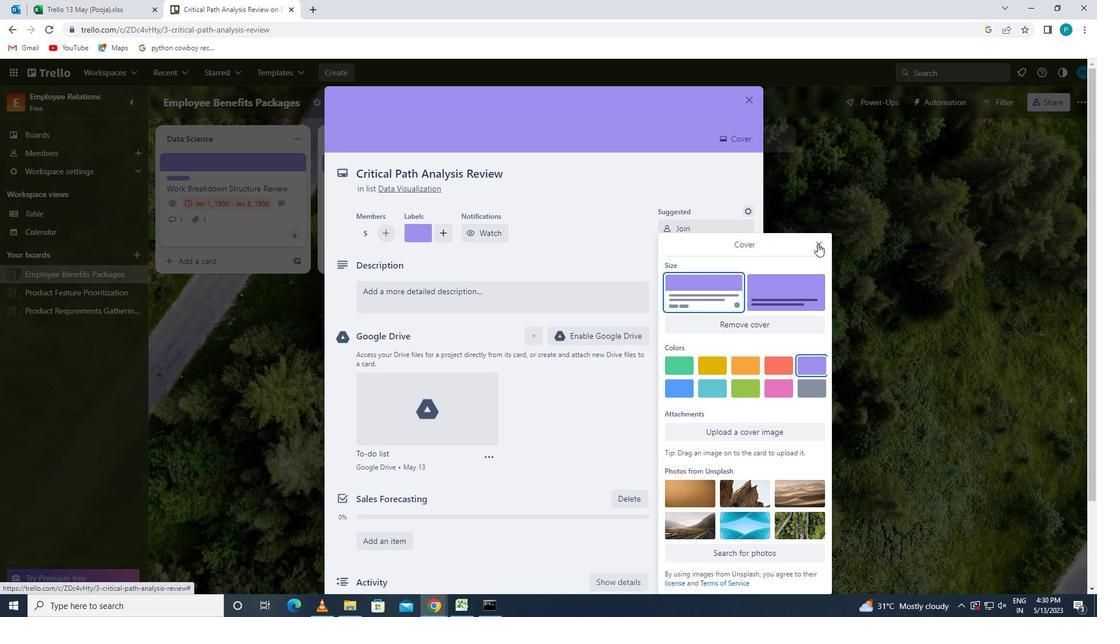 
Action: Mouse moved to (481, 233)
Screenshot: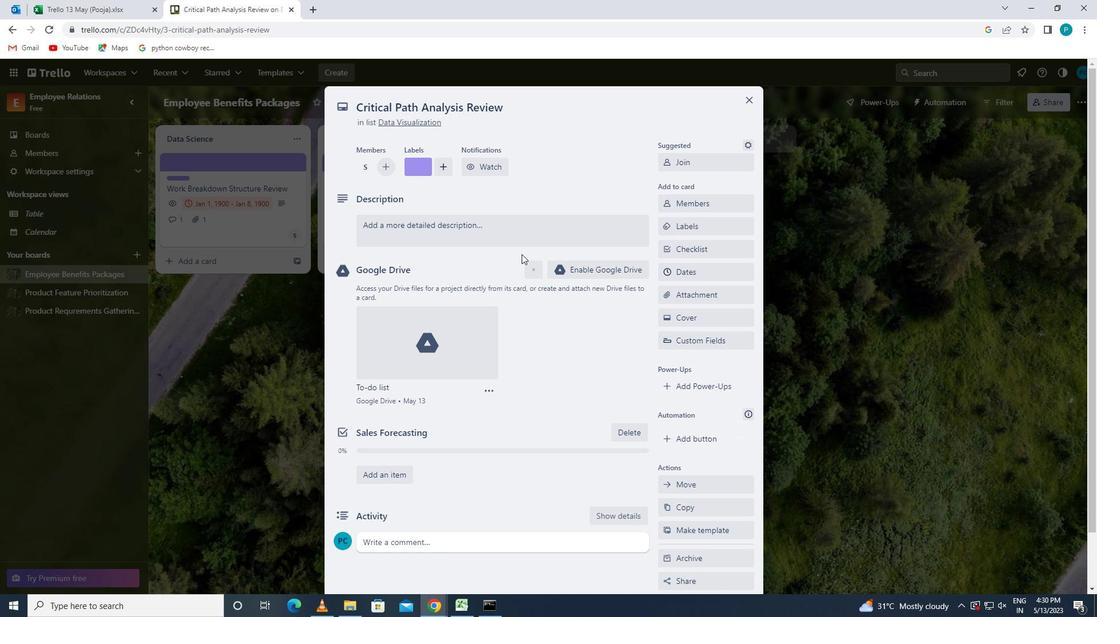 
Action: Mouse pressed left at (481, 233)
Screenshot: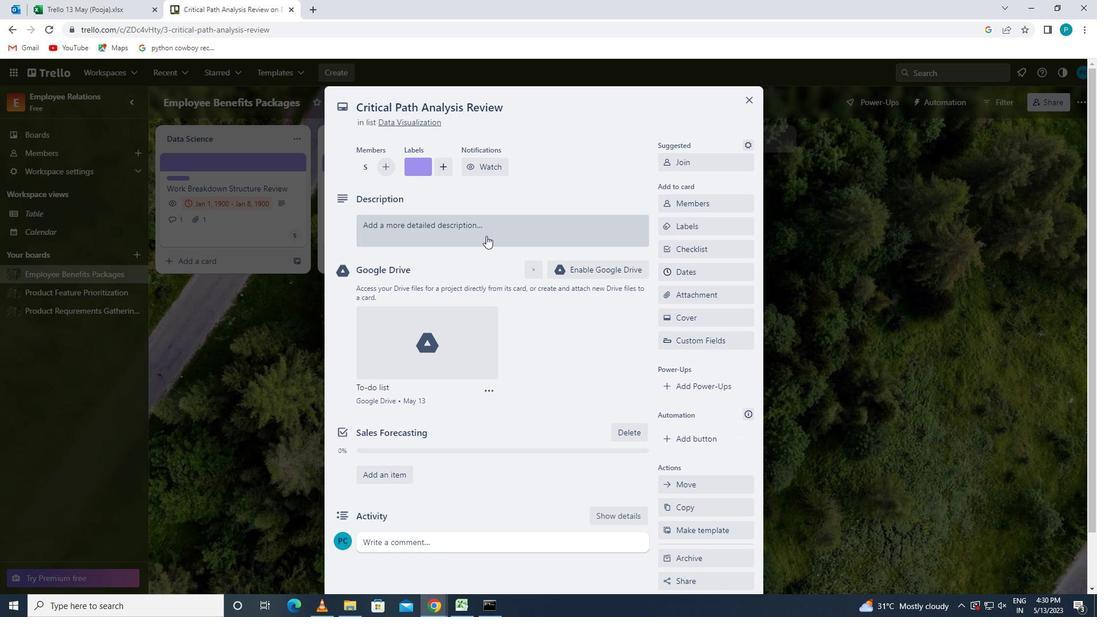 
Action: Key pressed <Key.caps_lock>d<Key.caps_lock>evelop<Key.space>and<Key.space>launch<Key.space>neew<Key.space>customers<Key.space><Key.backspace><Key.backspace><Key.space>feedback<Key.space>program<Key.space>for<Key.space>product<Key.space>improvements
Screenshot: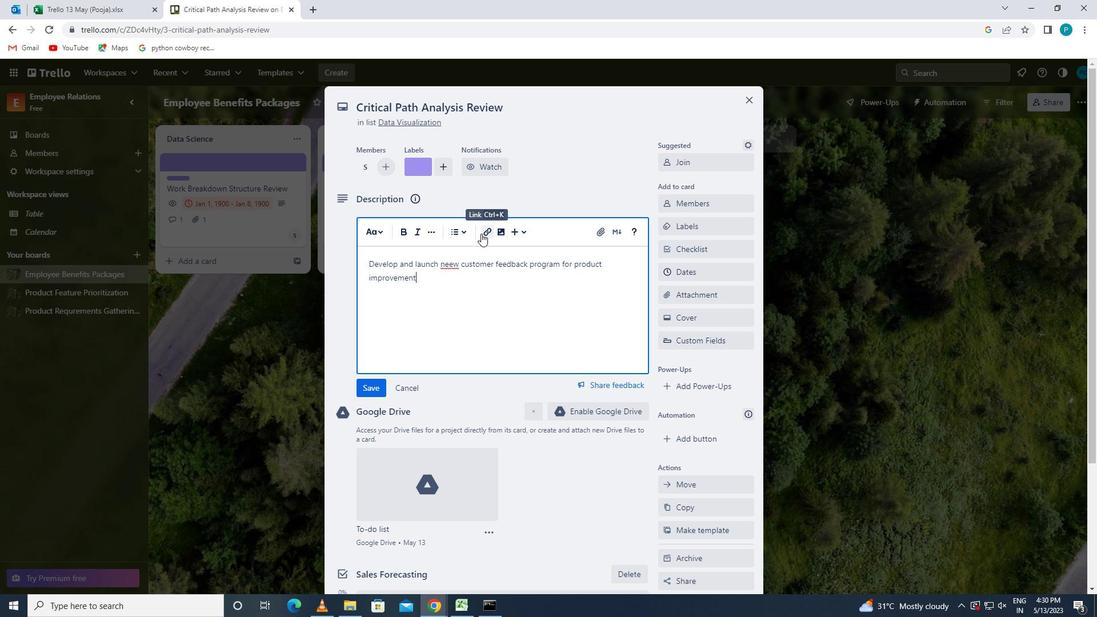 
Action: Mouse moved to (366, 379)
Screenshot: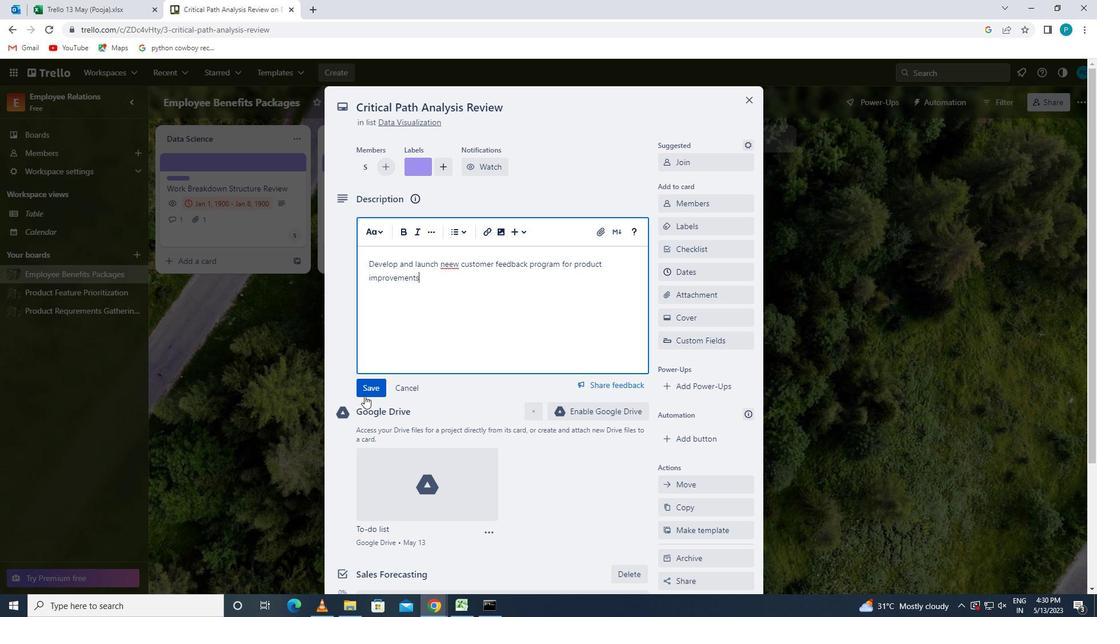 
Action: Mouse pressed left at (366, 379)
Screenshot: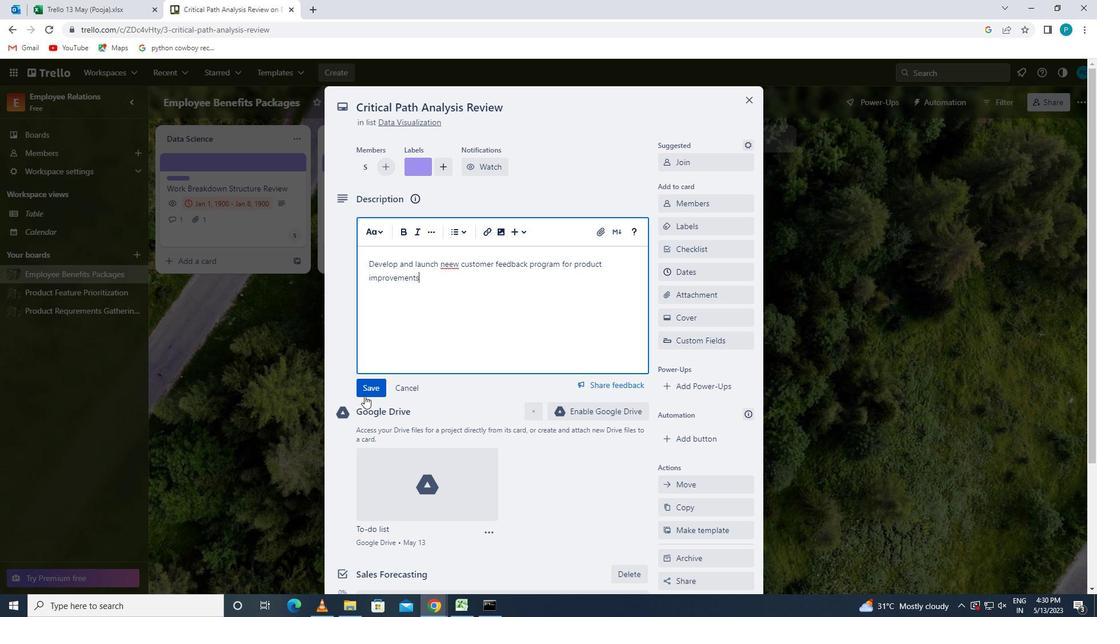 
Action: Mouse moved to (401, 427)
Screenshot: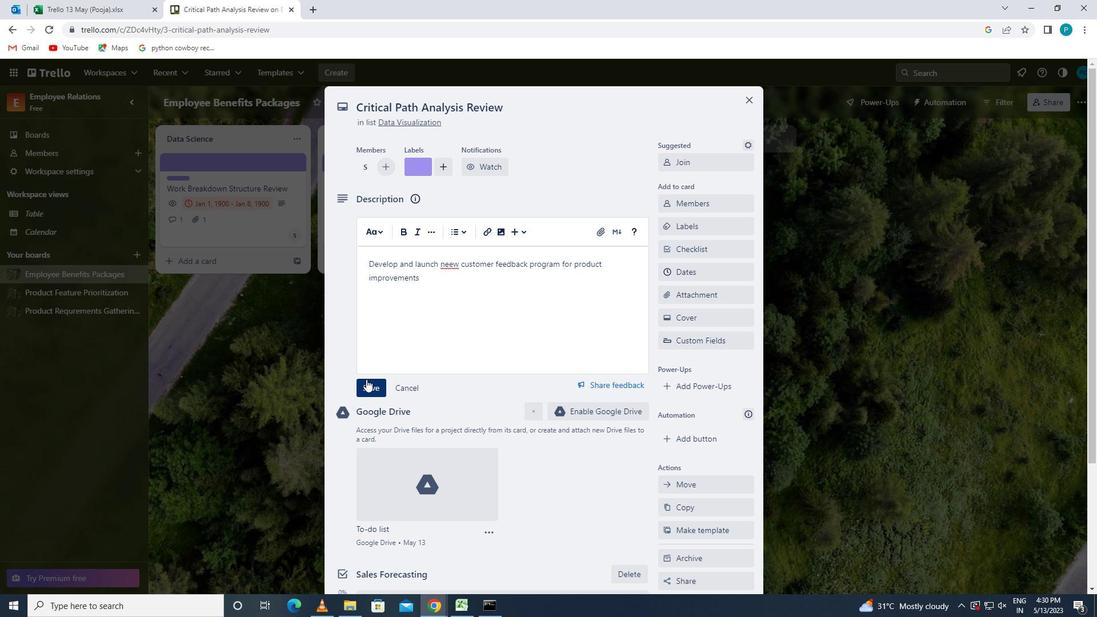 
Action: Mouse scrolled (401, 427) with delta (0, 0)
Screenshot: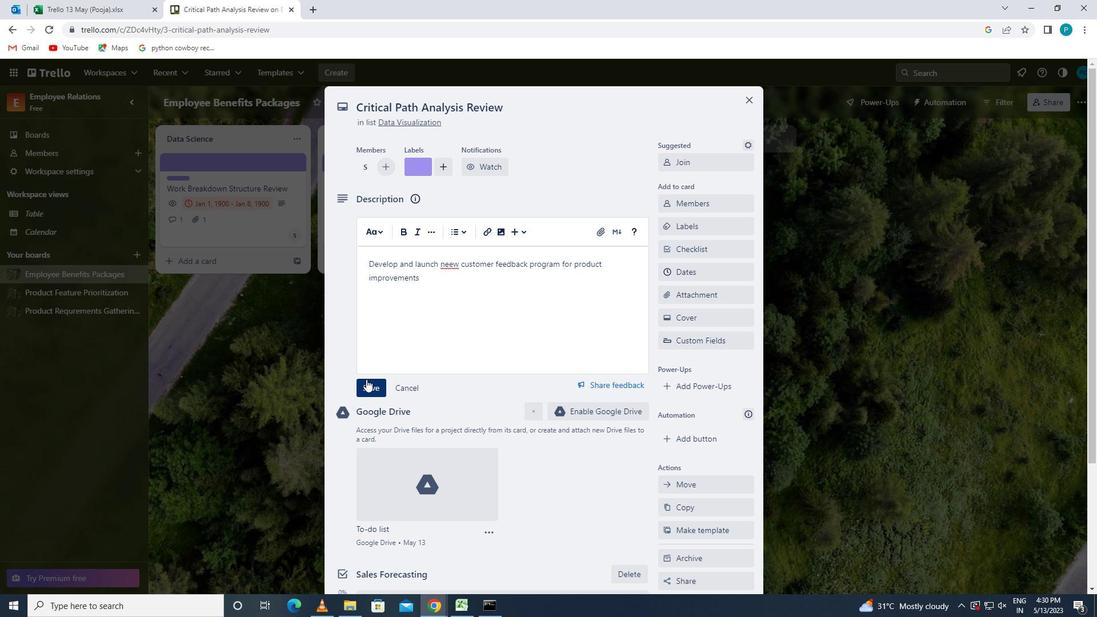 
Action: Mouse scrolled (401, 427) with delta (0, 0)
Screenshot: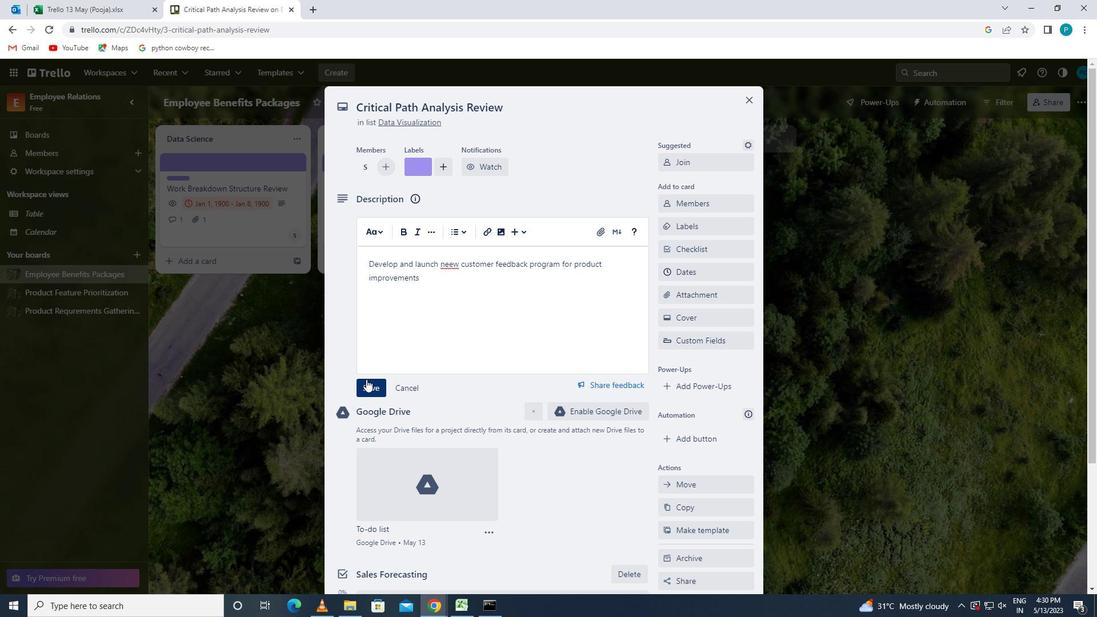 
Action: Mouse moved to (401, 428)
Screenshot: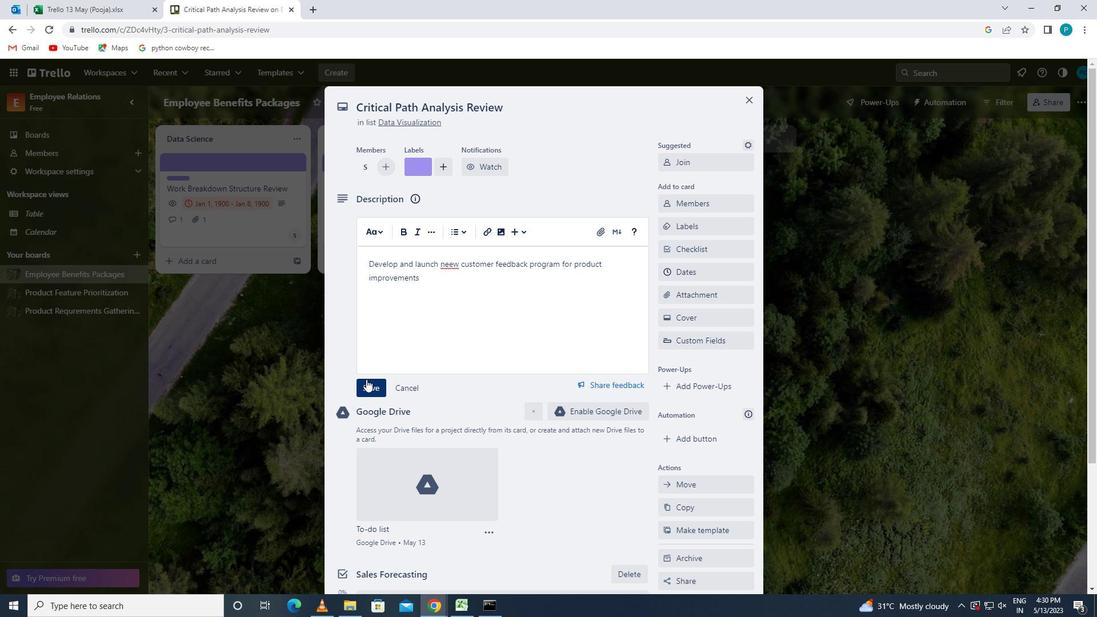 
Action: Mouse scrolled (401, 427) with delta (0, 0)
Screenshot: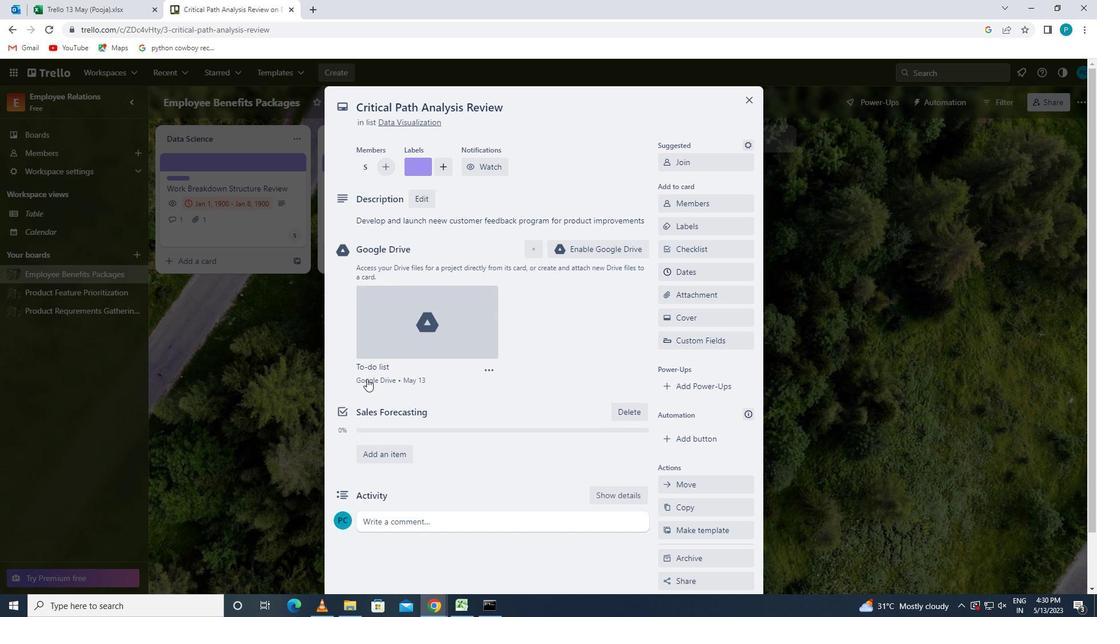 
Action: Mouse moved to (426, 482)
Screenshot: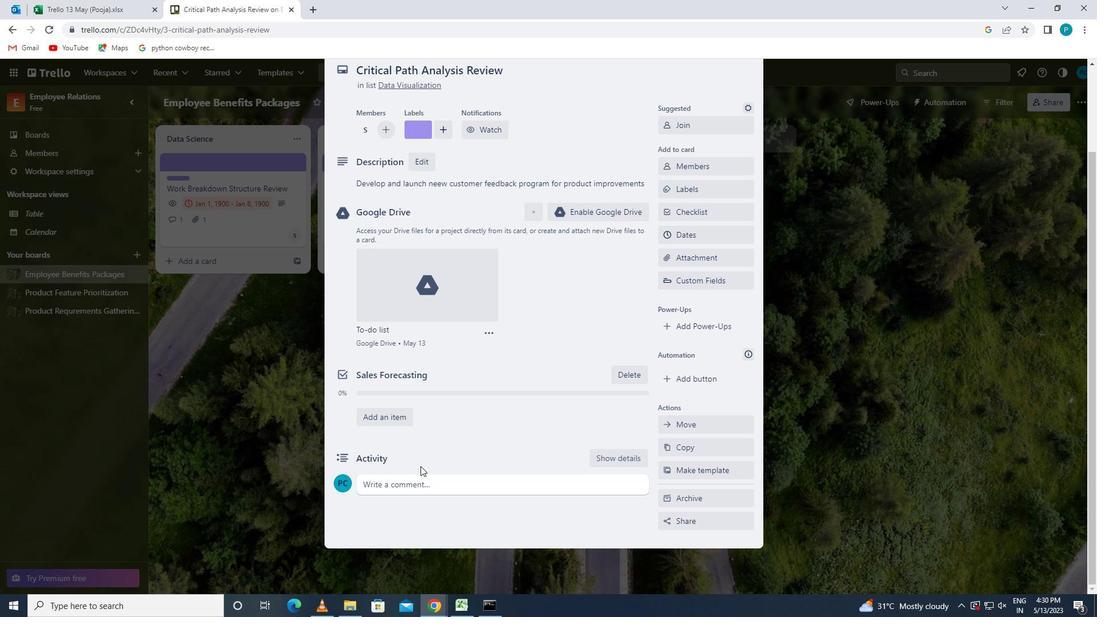 
Action: Mouse pressed left at (426, 482)
Screenshot: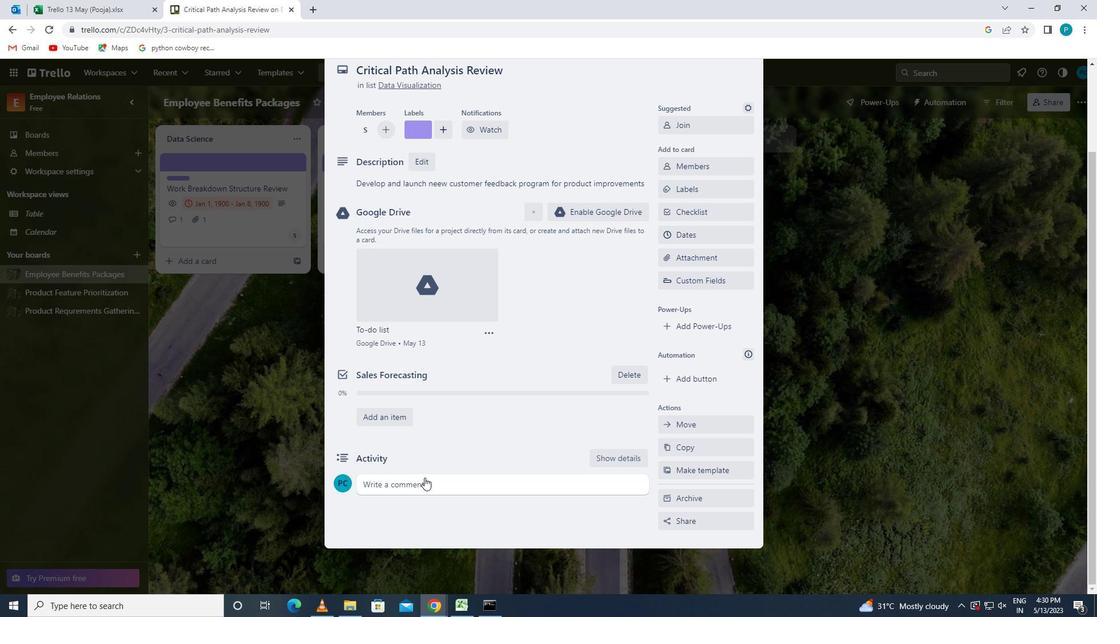 
Action: Mouse moved to (426, 483)
Screenshot: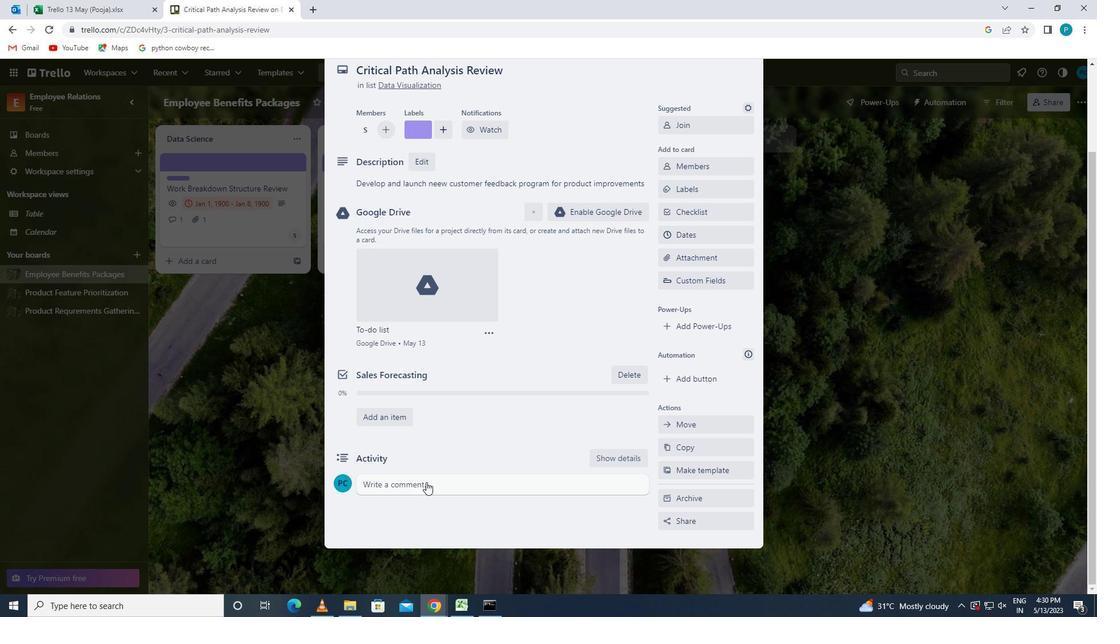 
Action: Key pressed <Key.caps_lock>t<Key.caps_lock>his<Key.space>task<Key.space>requires<Key.space>us<Key.space>to<Key.space>bs<Key.backspace>e<Key.space>proactive<Key.space>in<Key.space>identifying<Key.space>potential<Key.space>risks<Key.space>and<Key.space>taking<Key.space>steps<Key.space>to<Key.space>mitigate<Key.space>them
Screenshot: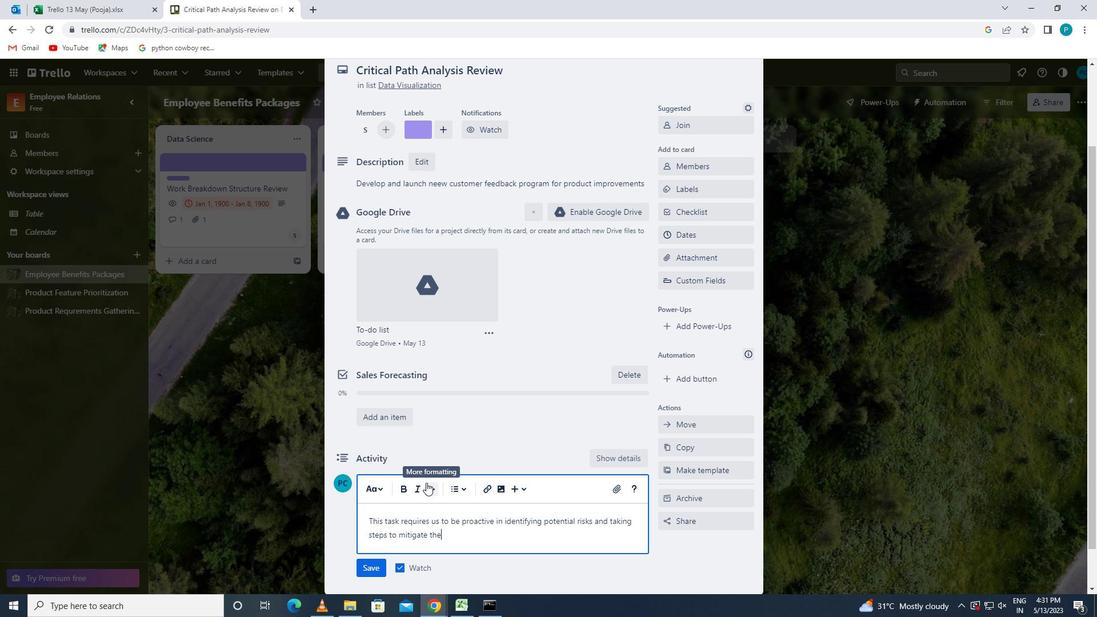 
Action: Mouse moved to (367, 568)
Screenshot: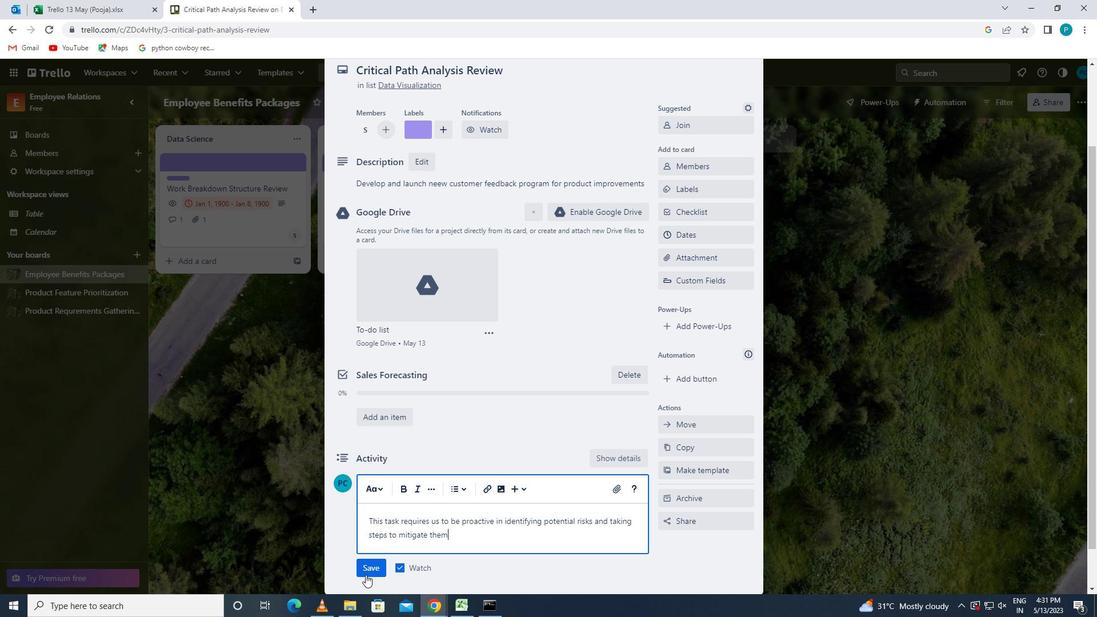 
Action: Mouse pressed left at (367, 568)
Screenshot: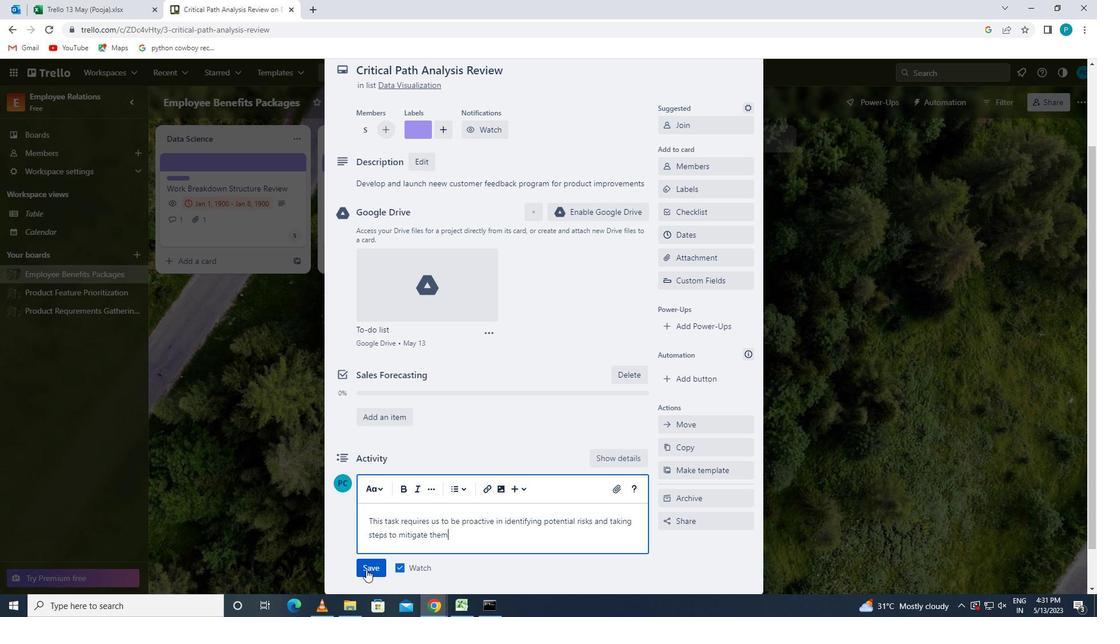 
Action: Mouse moved to (684, 227)
Screenshot: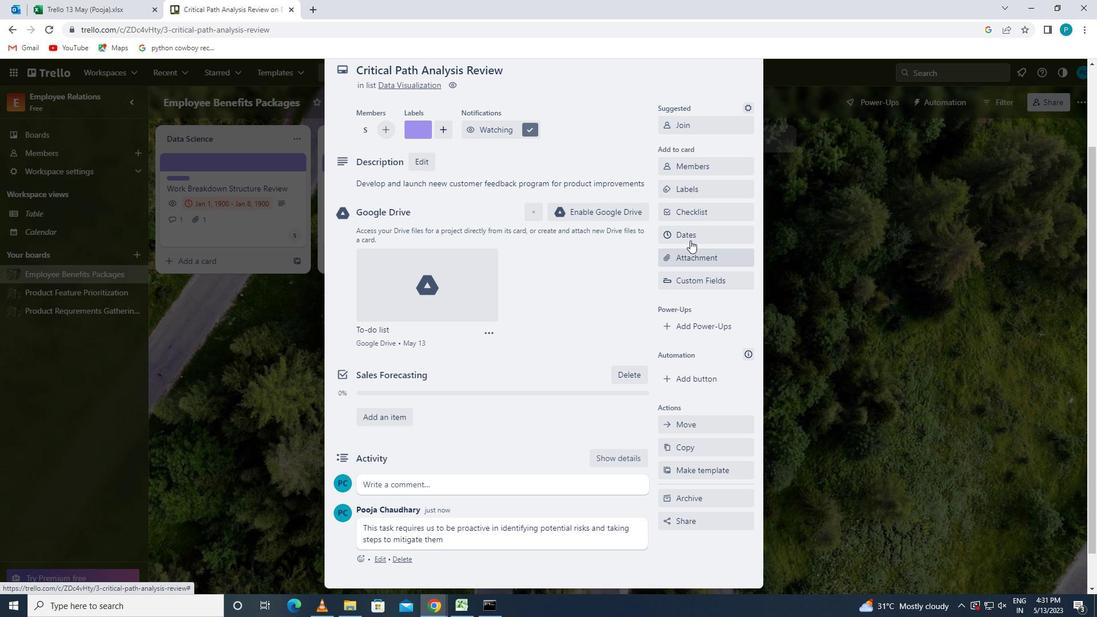 
Action: Mouse pressed left at (684, 227)
Screenshot: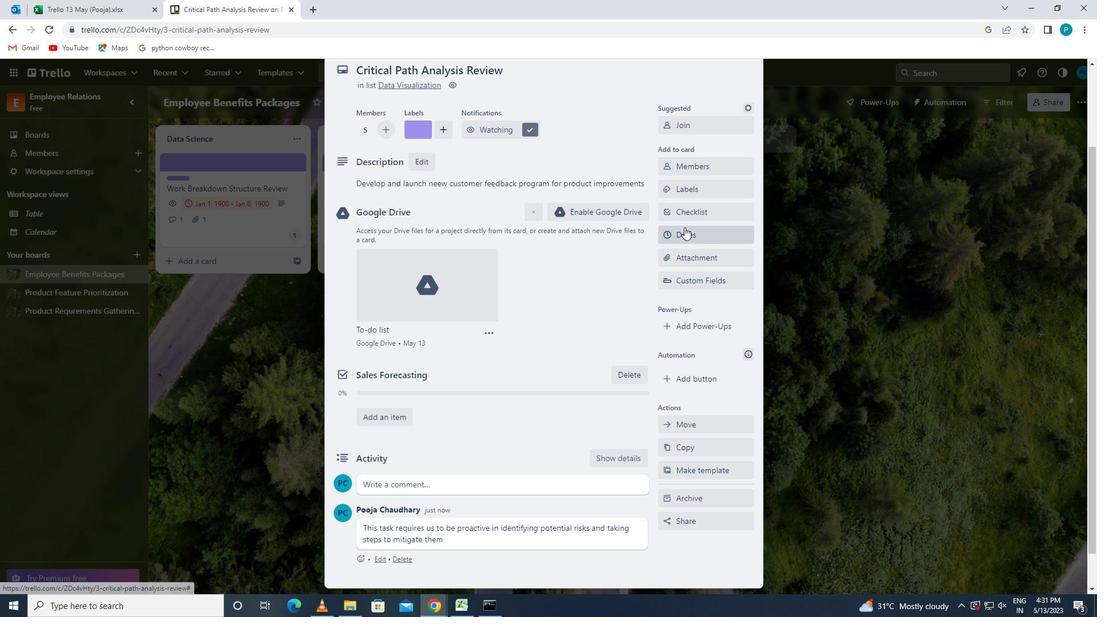 
Action: Mouse moved to (669, 302)
Screenshot: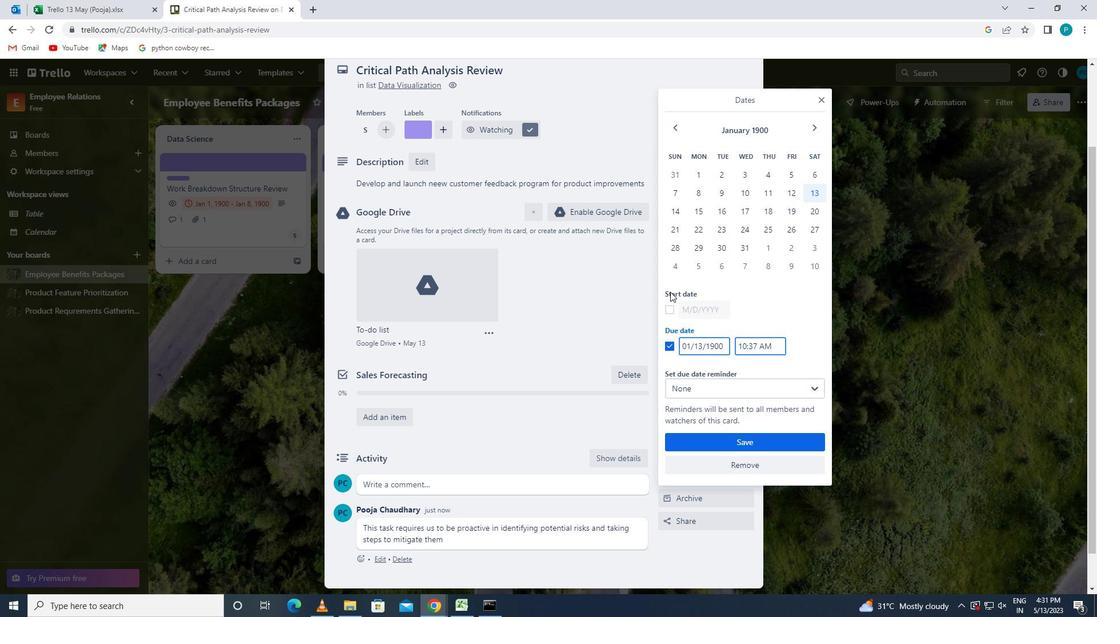 
Action: Mouse pressed left at (669, 302)
Screenshot: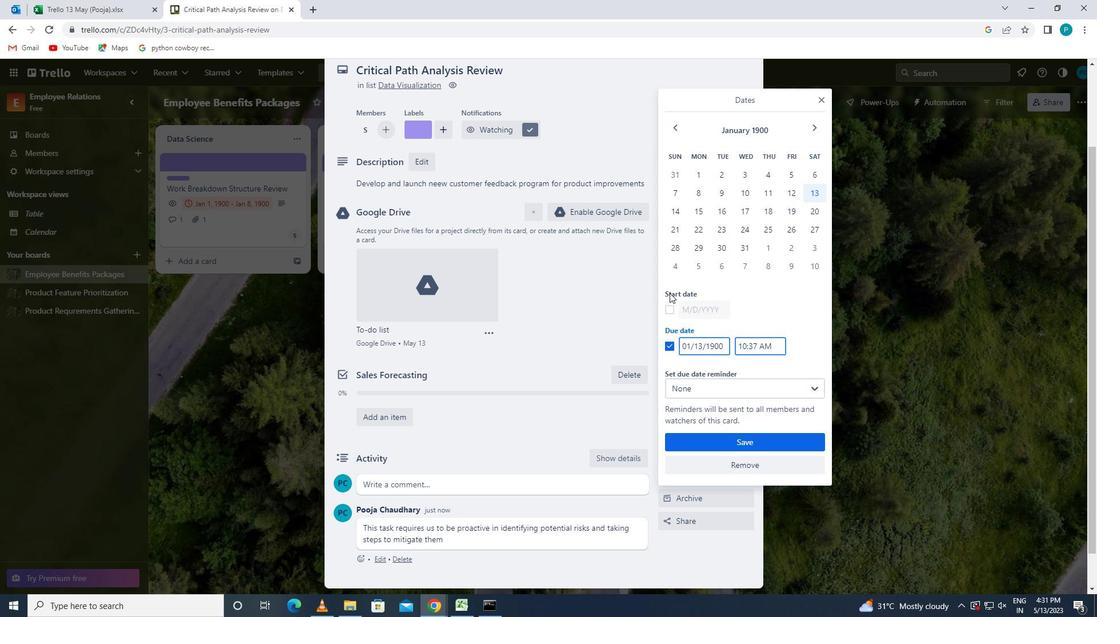 
Action: Mouse moved to (701, 308)
Screenshot: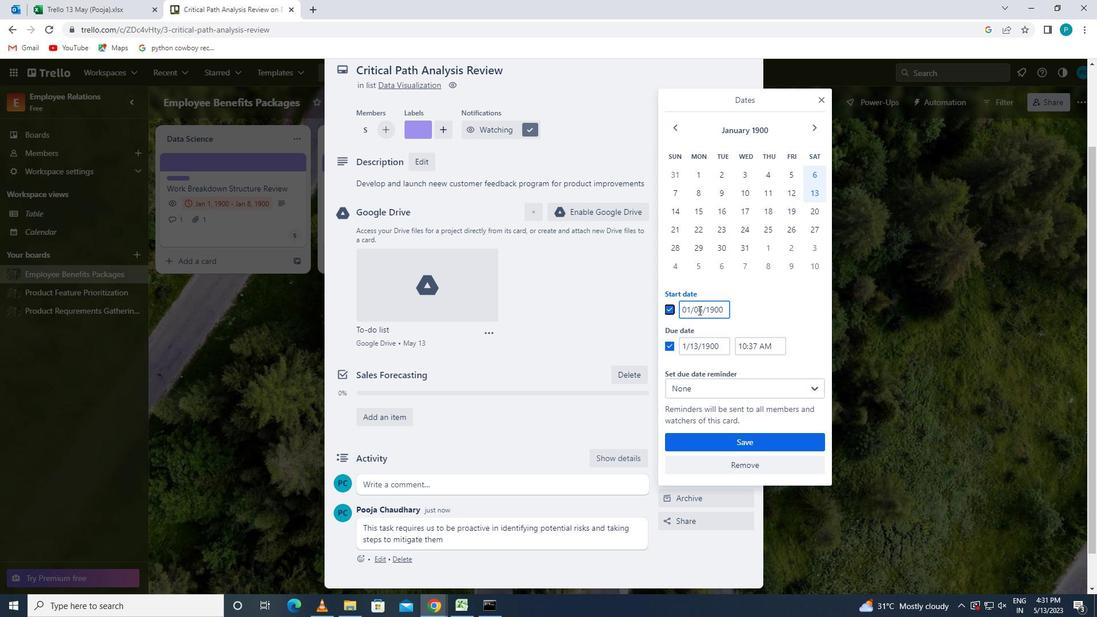 
Action: Mouse pressed left at (701, 308)
Screenshot: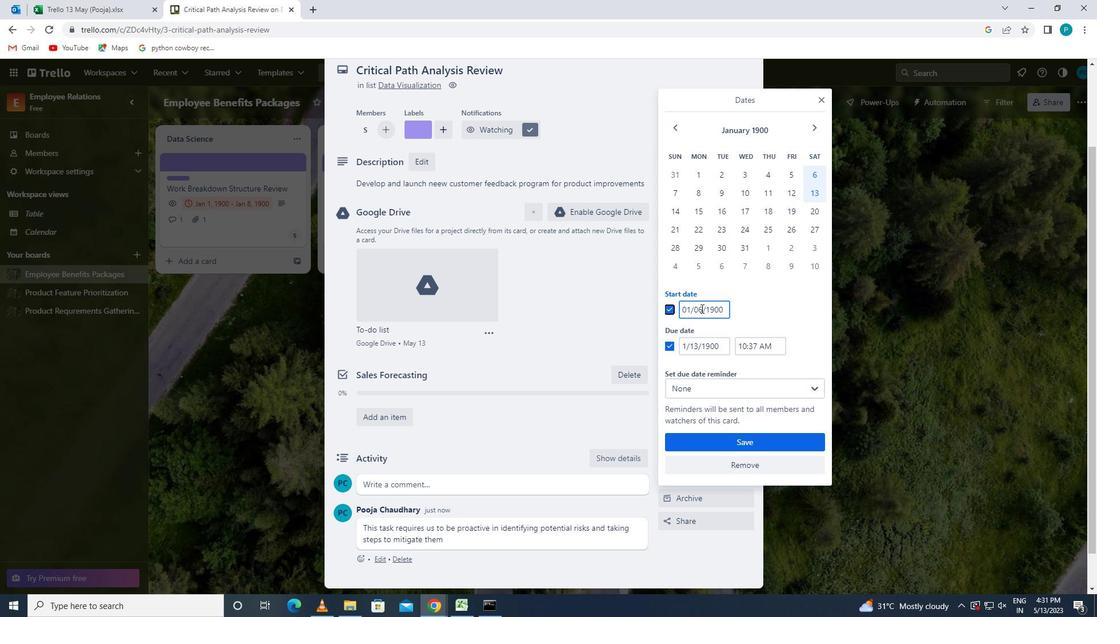 
Action: Mouse moved to (692, 310)
Screenshot: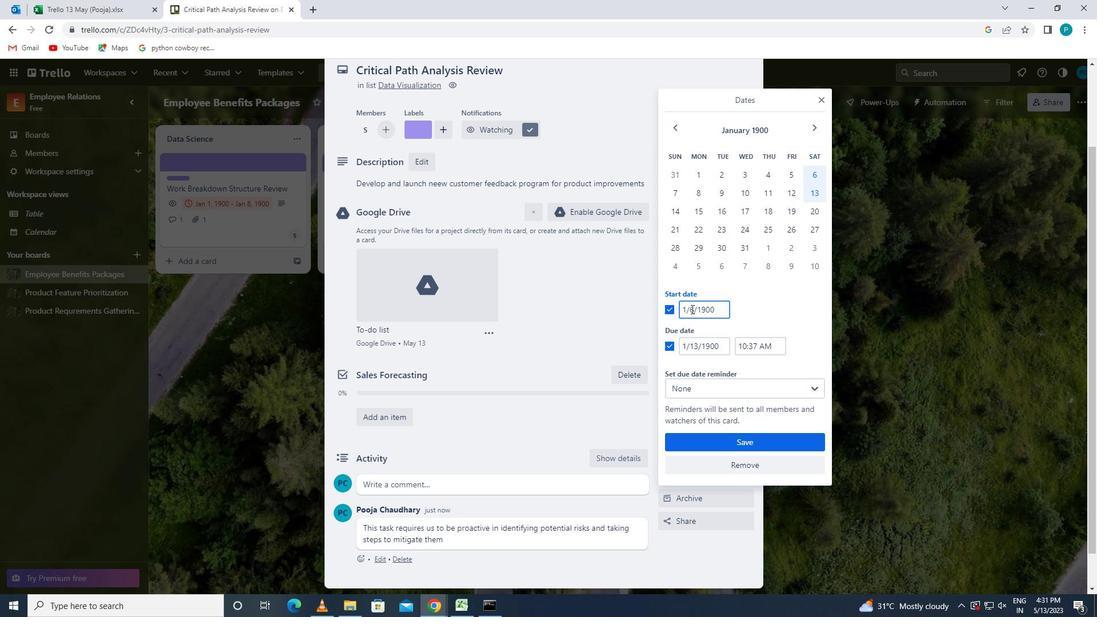 
Action: Mouse pressed left at (692, 310)
Screenshot: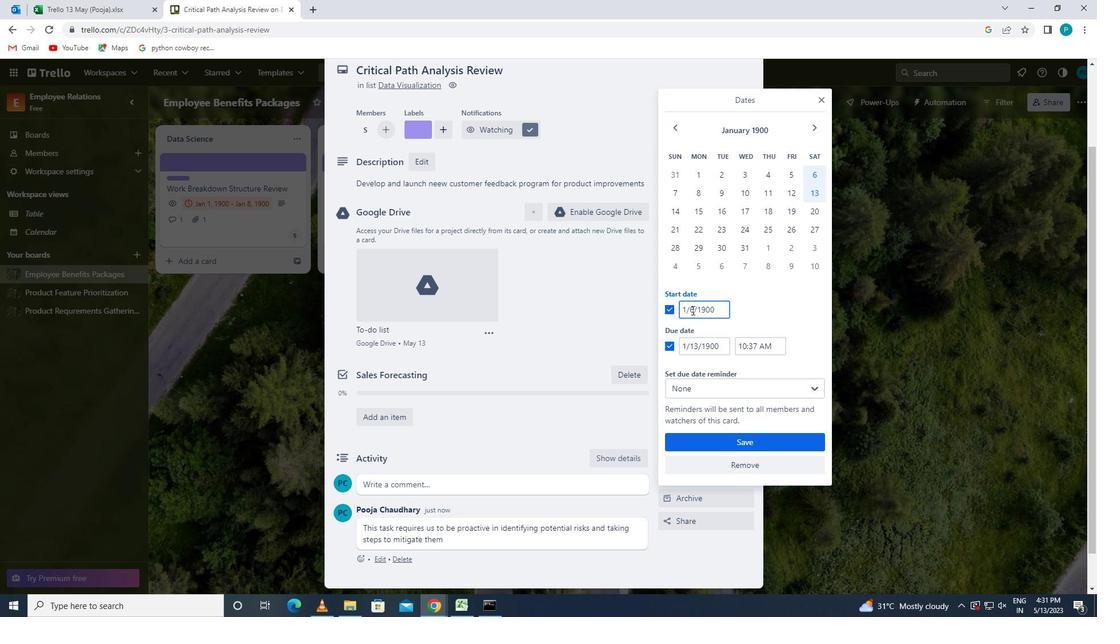 
Action: Key pressed <Key.backspace>7
Screenshot: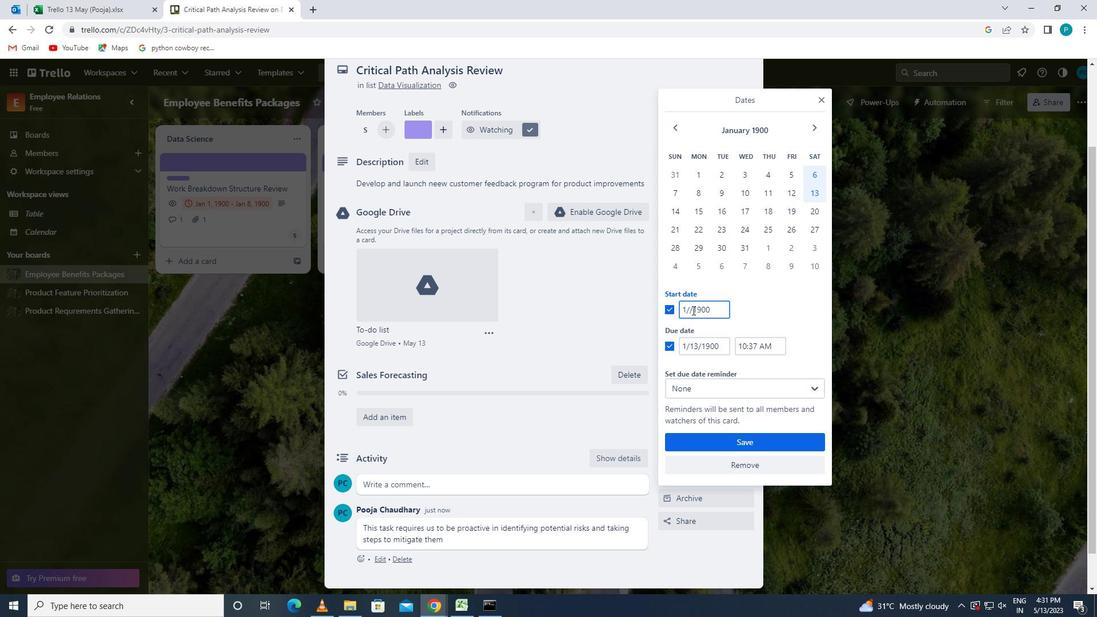 
Action: Mouse moved to (699, 345)
Screenshot: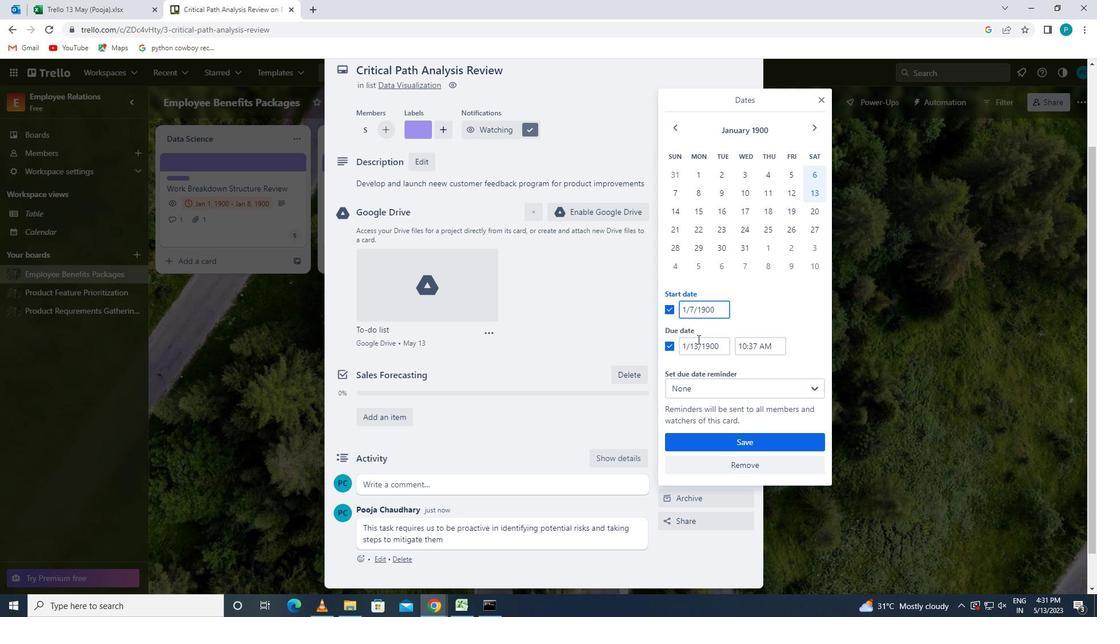 
Action: Mouse pressed left at (699, 345)
Screenshot: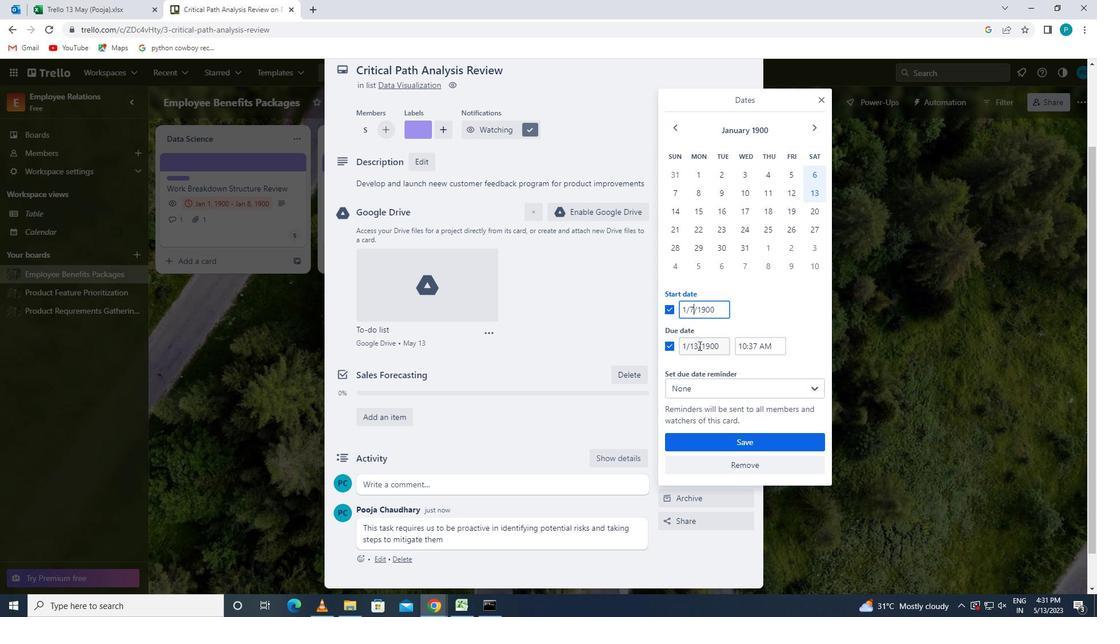 
Action: Key pressed <Key.backspace>4
Screenshot: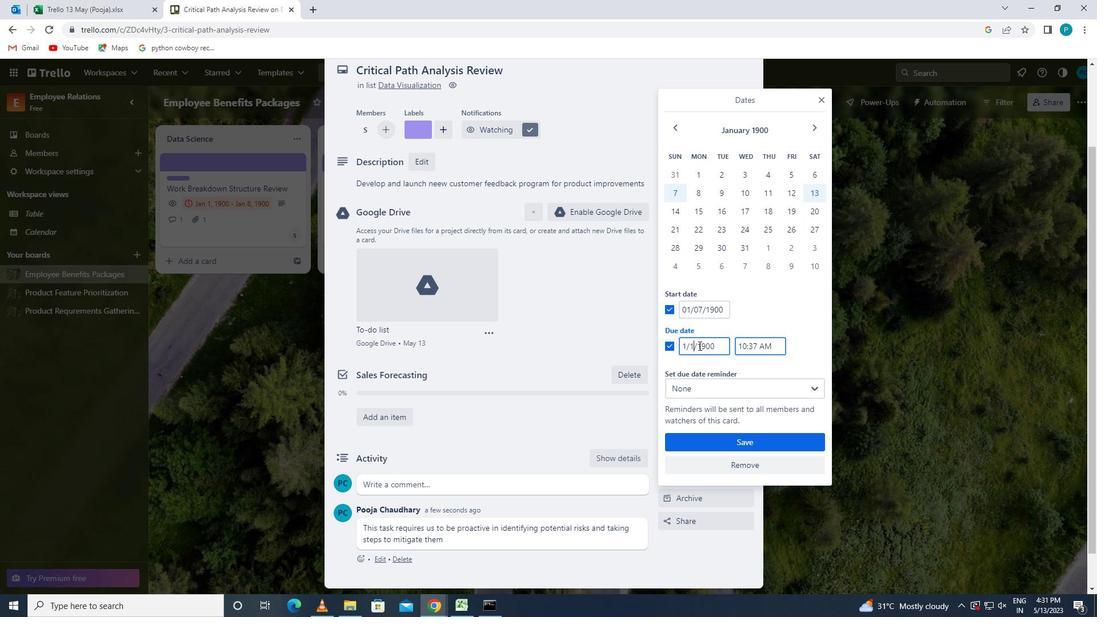 
Action: Mouse moved to (715, 433)
Screenshot: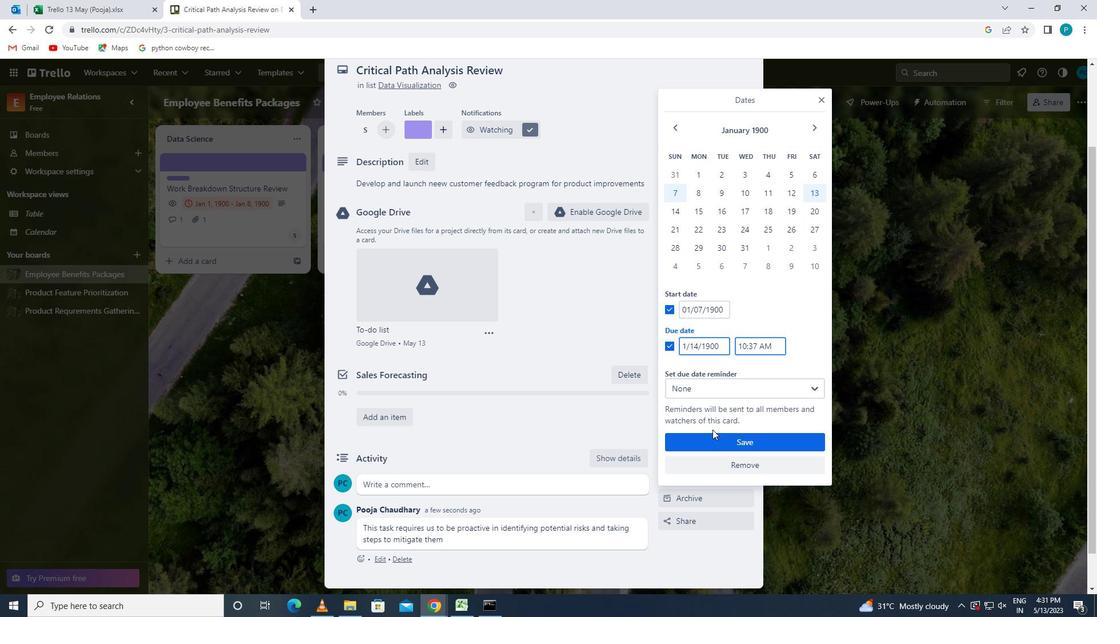 
Action: Mouse pressed left at (715, 433)
Screenshot: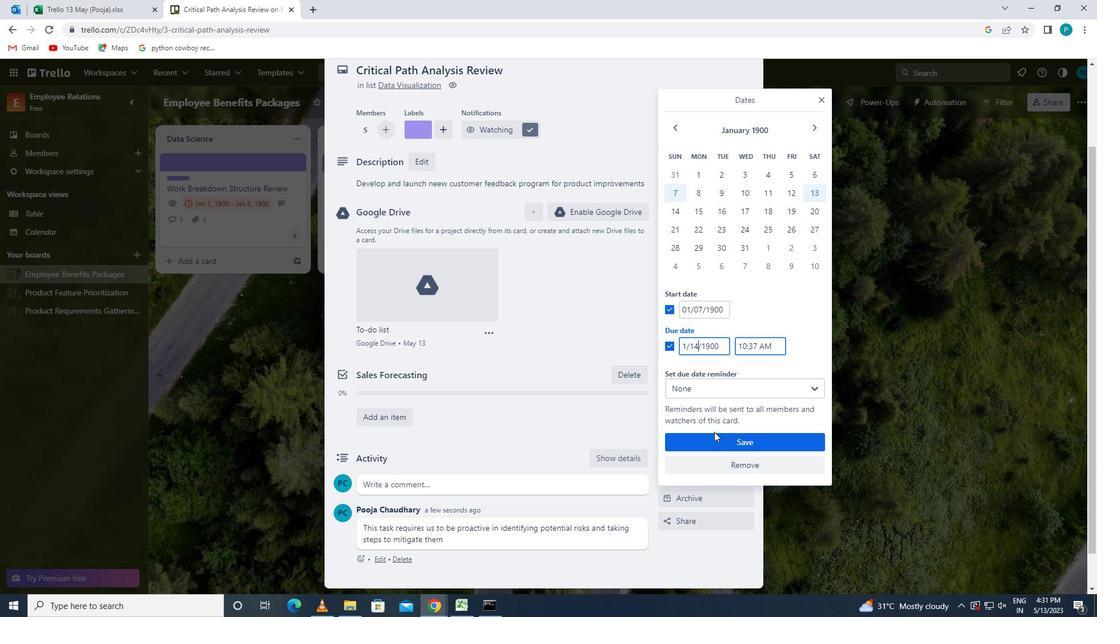
Action: Mouse moved to (630, 397)
Screenshot: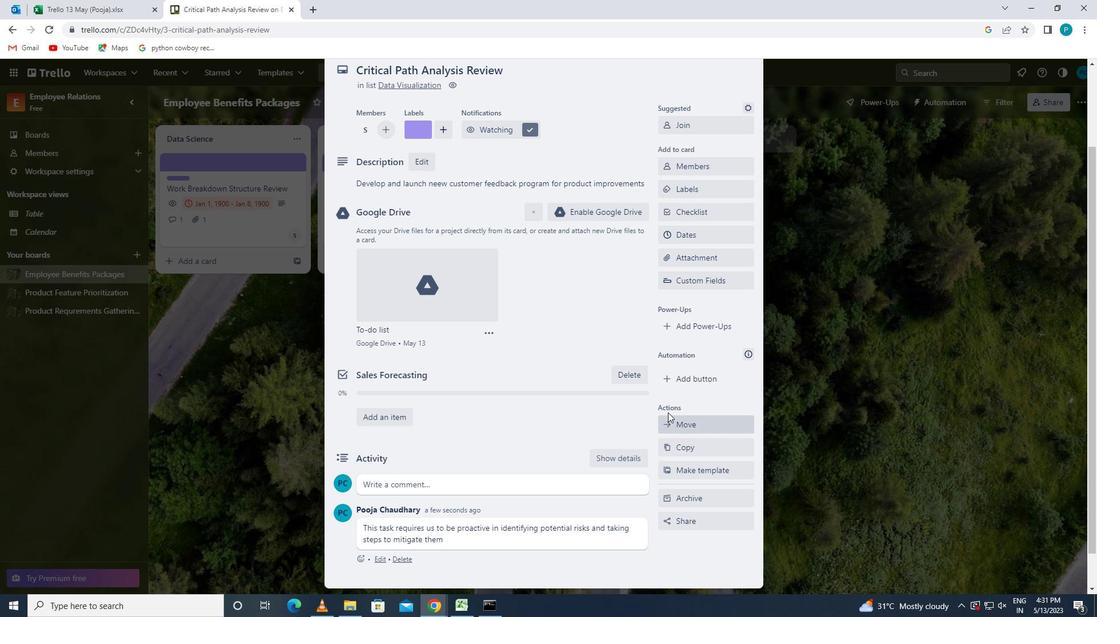 
Action: Mouse scrolled (630, 398) with delta (0, 0)
Screenshot: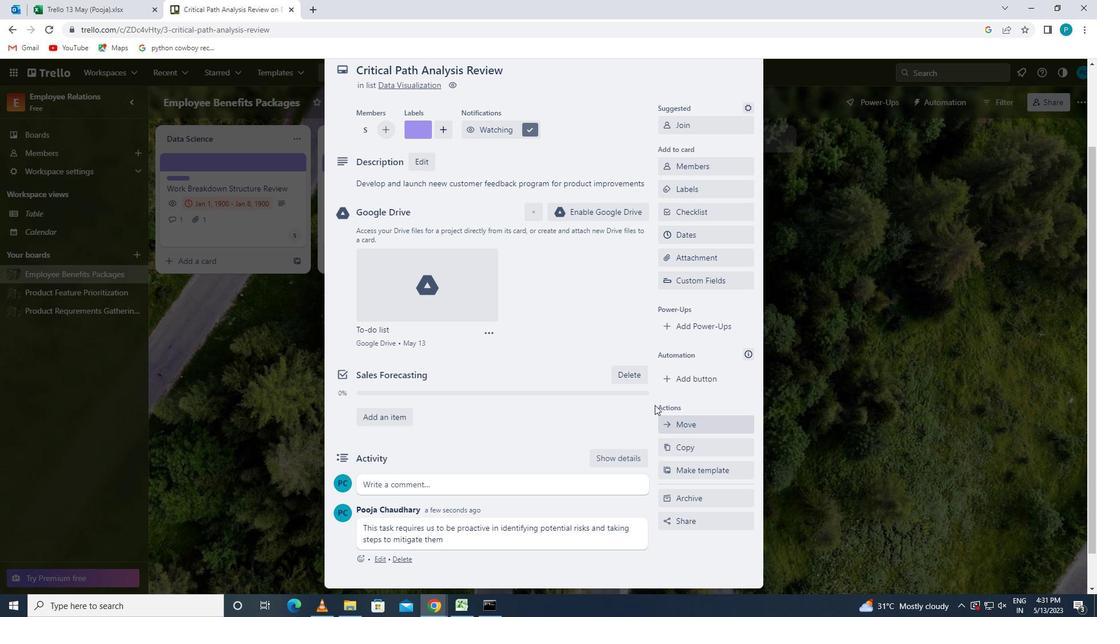 
Action: Mouse scrolled (630, 398) with delta (0, 0)
Screenshot: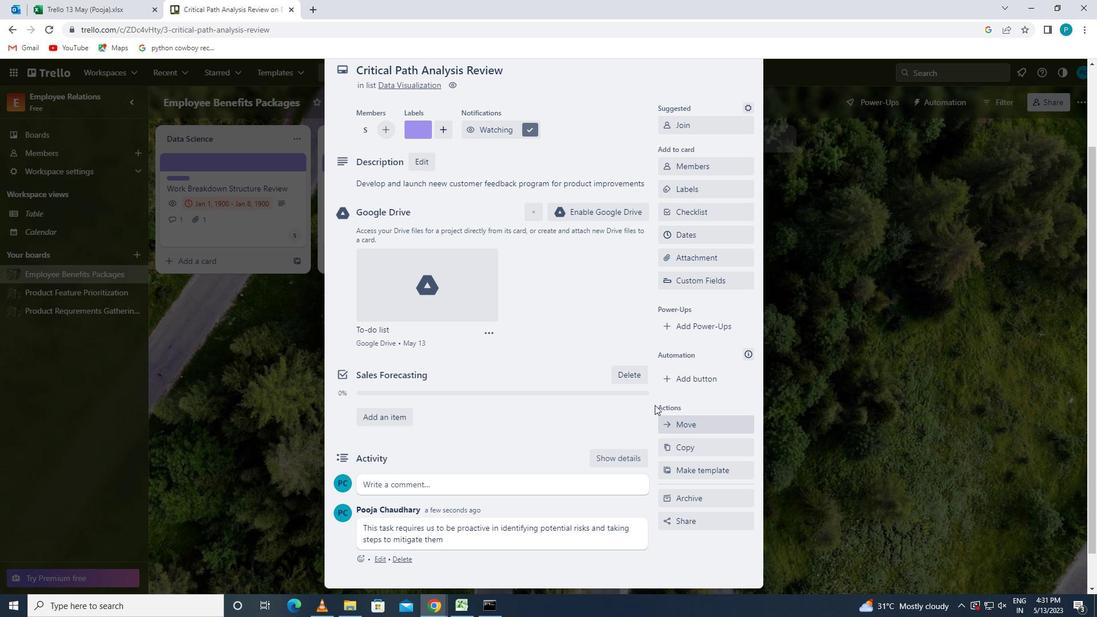 
Action: Mouse scrolled (630, 398) with delta (0, 0)
Screenshot: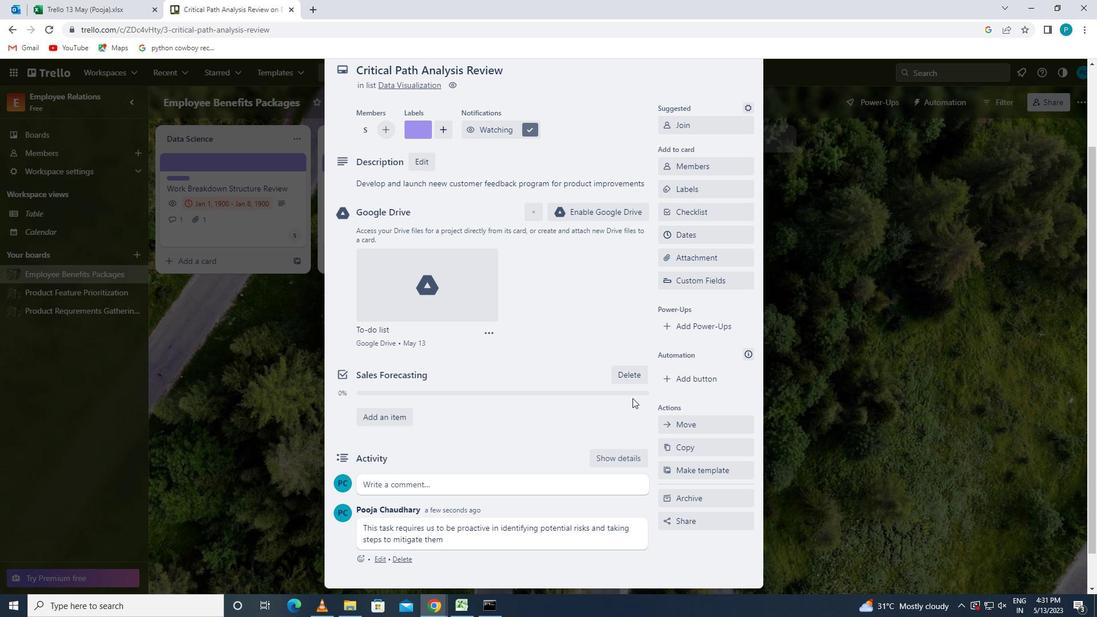 
